 Task: Search one way flight ticket for 4 adults, 2 children, 2 infants in seat and 1 infant on lap in economy from Norfolk: Norfolk International Airport to New Bern: Coastal Carolina Regional Airport (was Craven County Regional) on 8-4-2023. Choice of flights is Delta. Price is upto 90000. Outbound departure time preference is 23:15.
Action: Mouse moved to (246, 343)
Screenshot: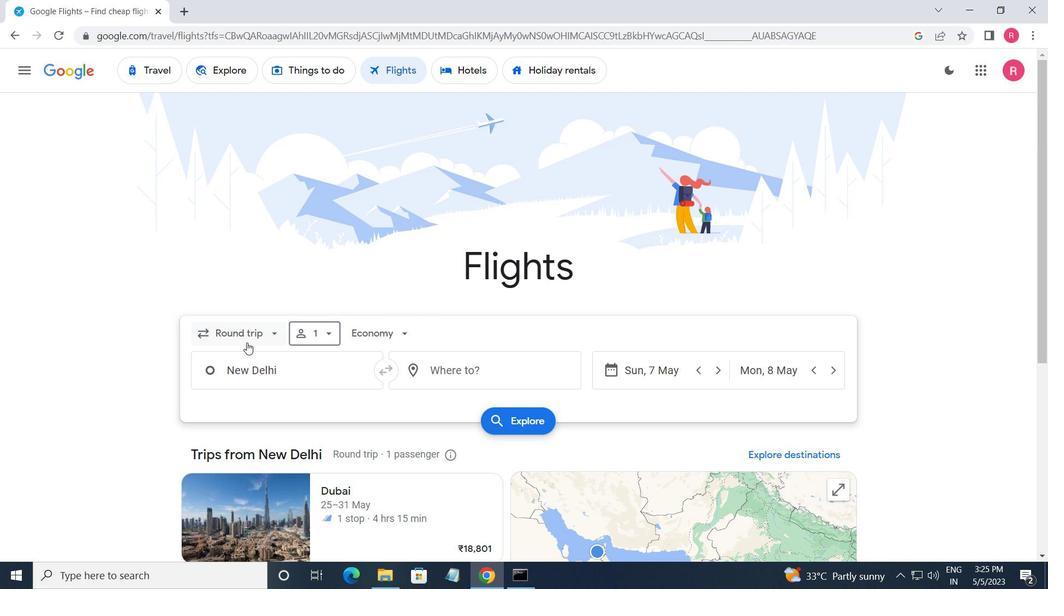 
Action: Mouse pressed left at (246, 343)
Screenshot: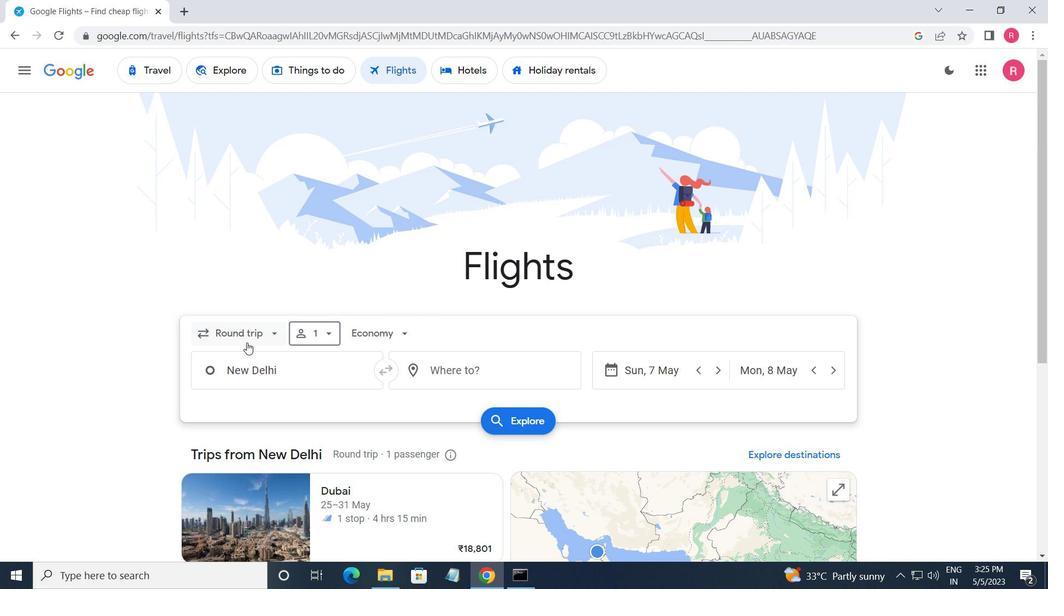 
Action: Mouse moved to (269, 396)
Screenshot: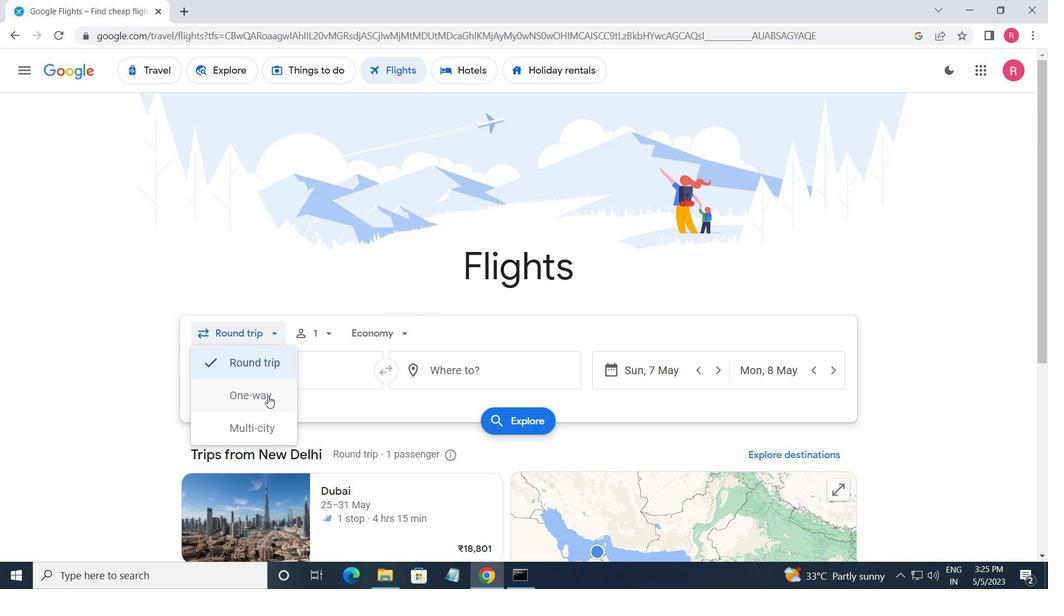 
Action: Mouse pressed left at (269, 396)
Screenshot: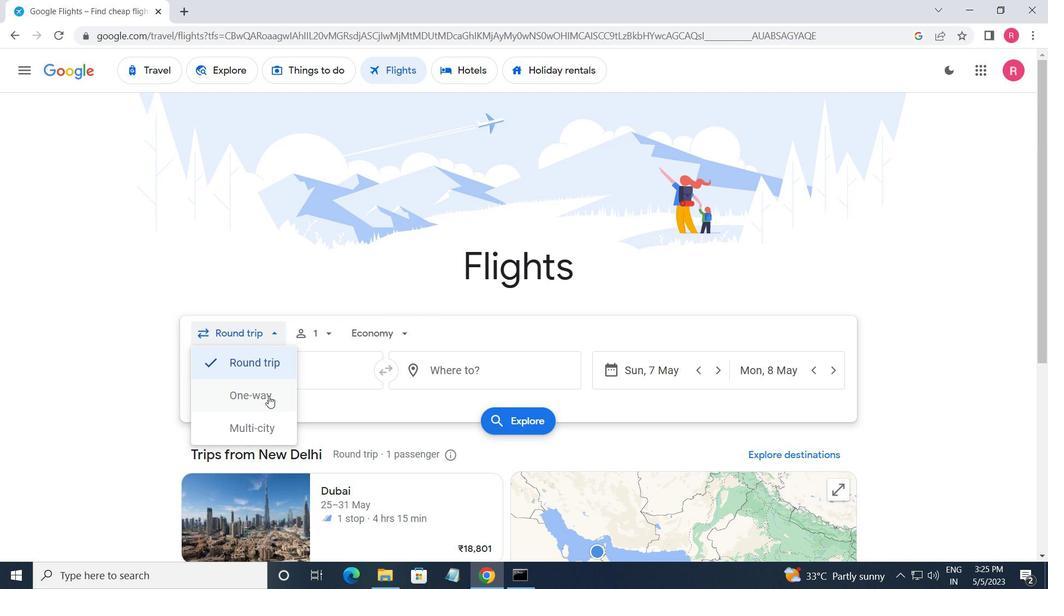 
Action: Mouse moved to (329, 341)
Screenshot: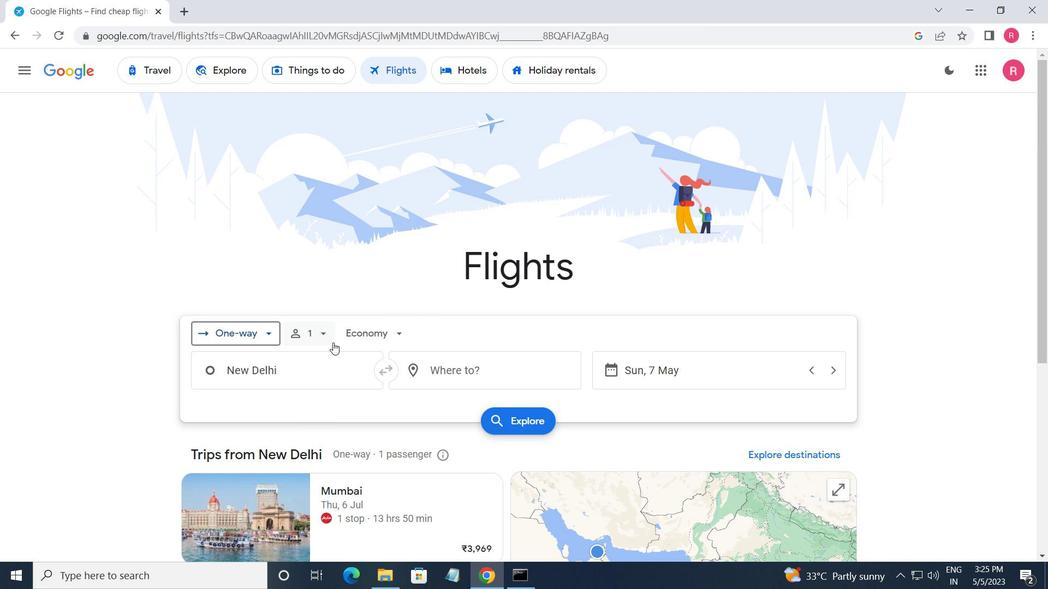 
Action: Mouse pressed left at (329, 341)
Screenshot: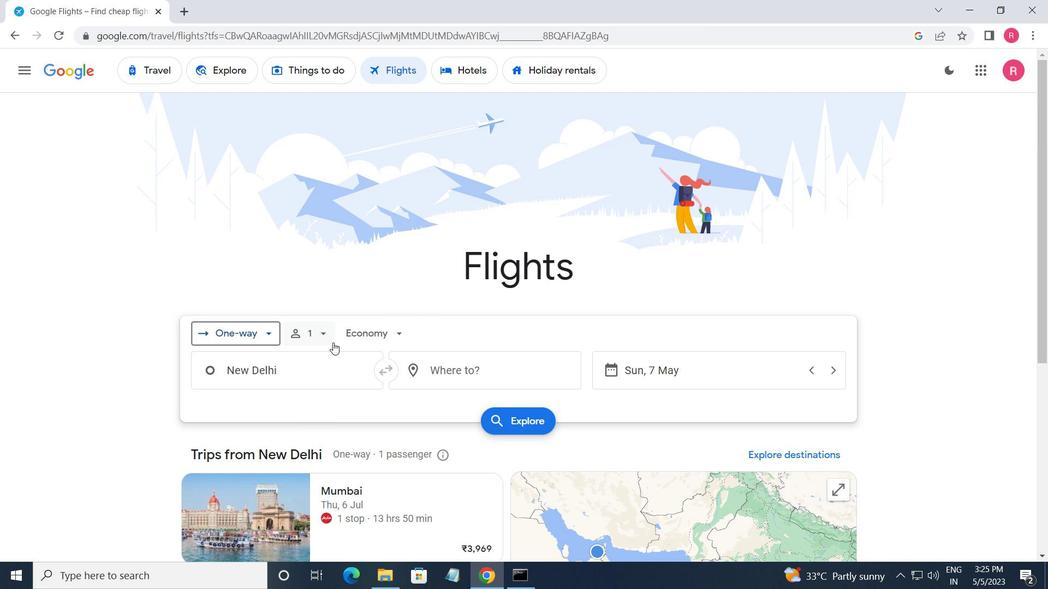 
Action: Mouse moved to (422, 368)
Screenshot: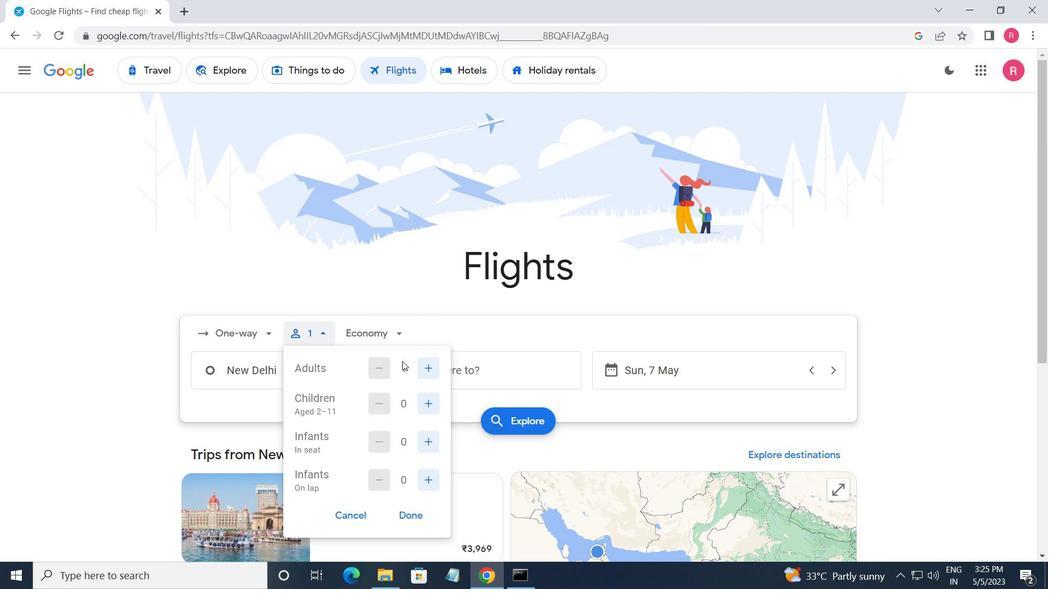 
Action: Mouse pressed left at (422, 368)
Screenshot: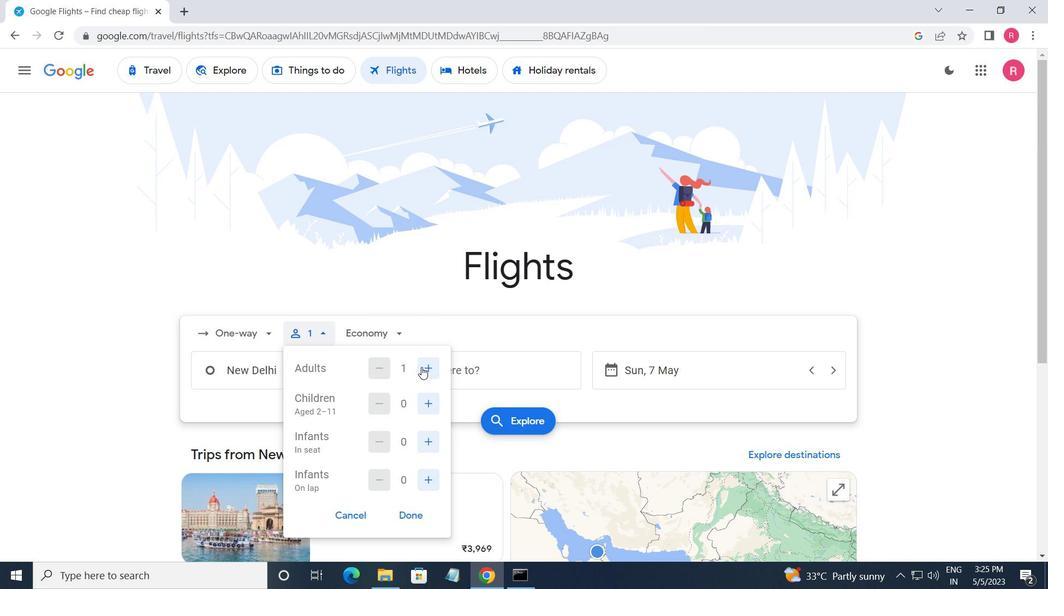 
Action: Mouse moved to (422, 368)
Screenshot: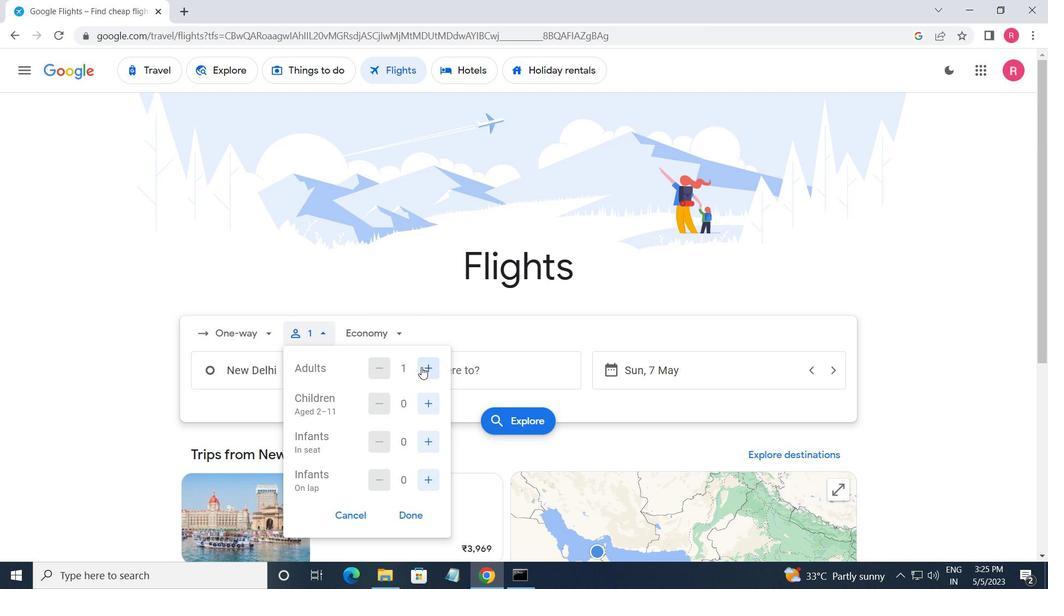 
Action: Mouse pressed left at (422, 368)
Screenshot: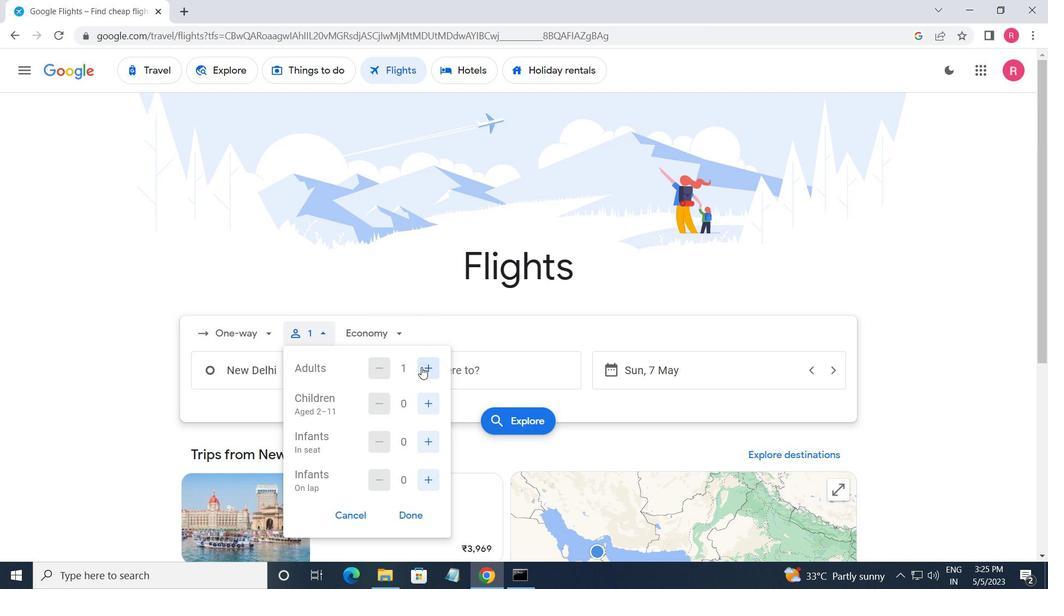 
Action: Mouse pressed left at (422, 368)
Screenshot: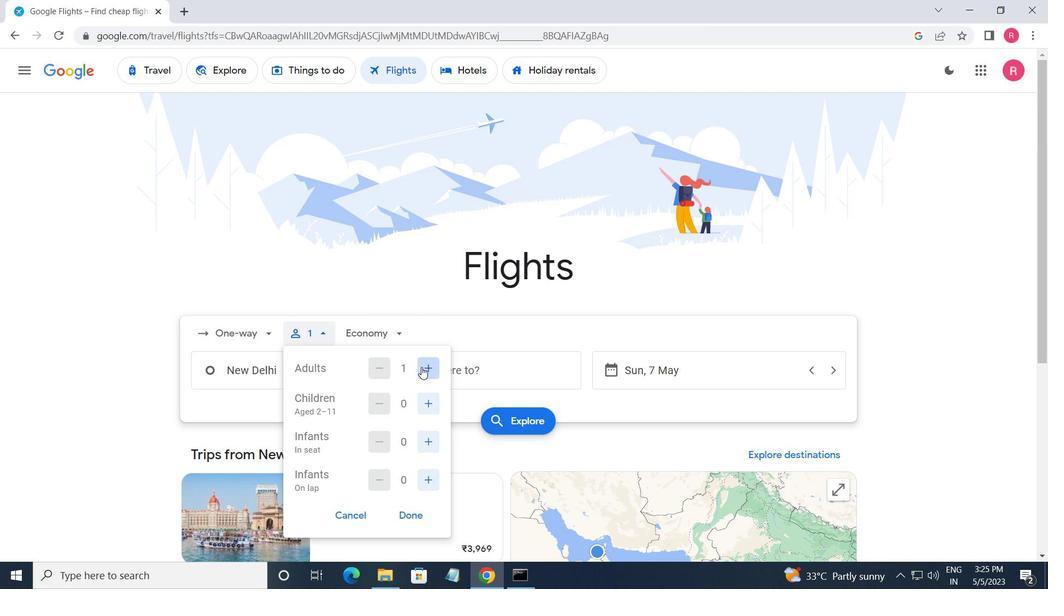 
Action: Mouse moved to (428, 412)
Screenshot: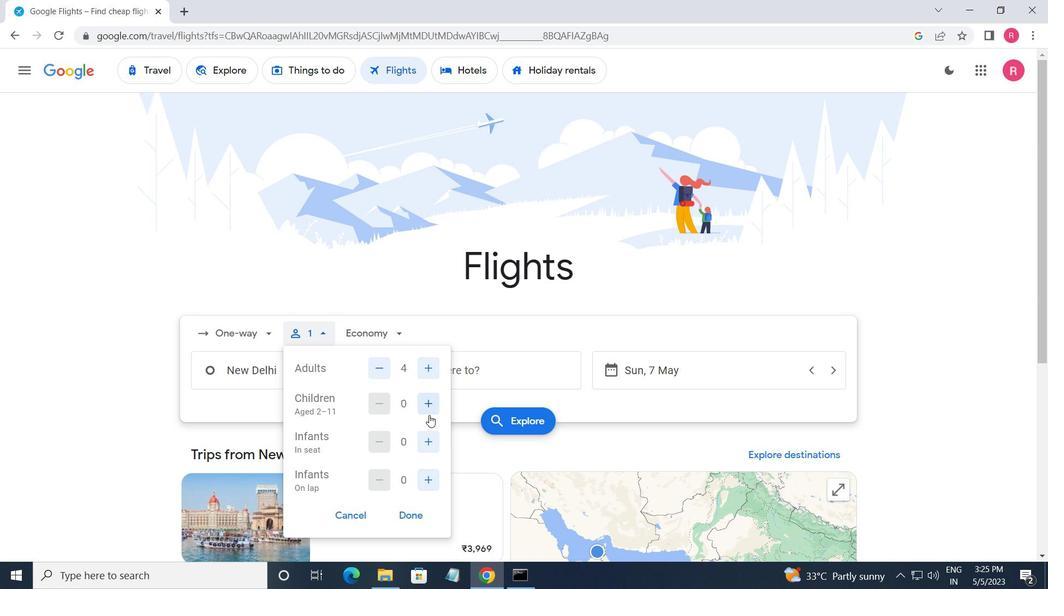 
Action: Mouse pressed left at (428, 412)
Screenshot: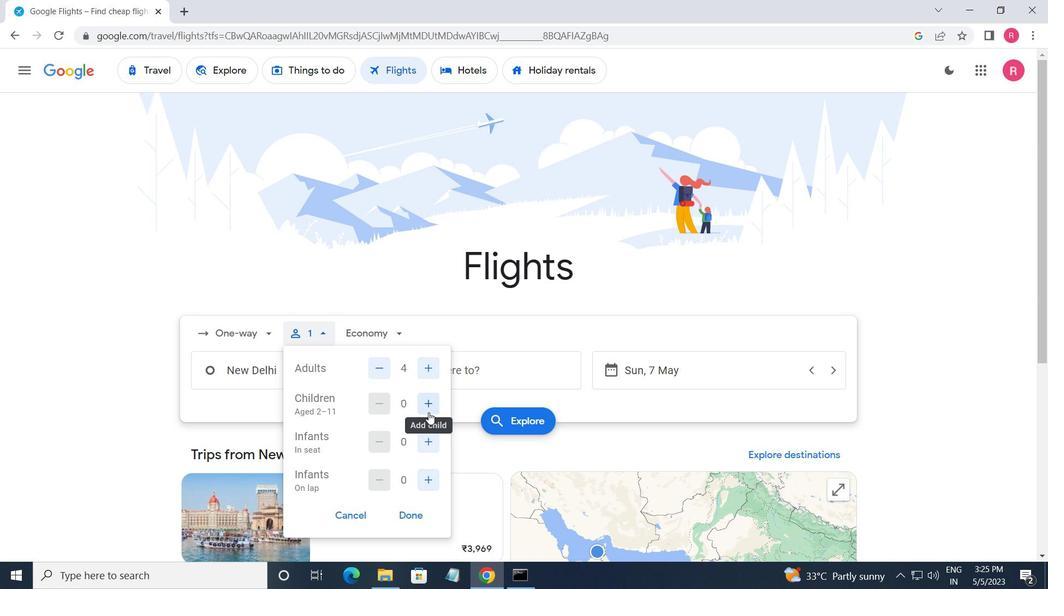 
Action: Mouse pressed left at (428, 412)
Screenshot: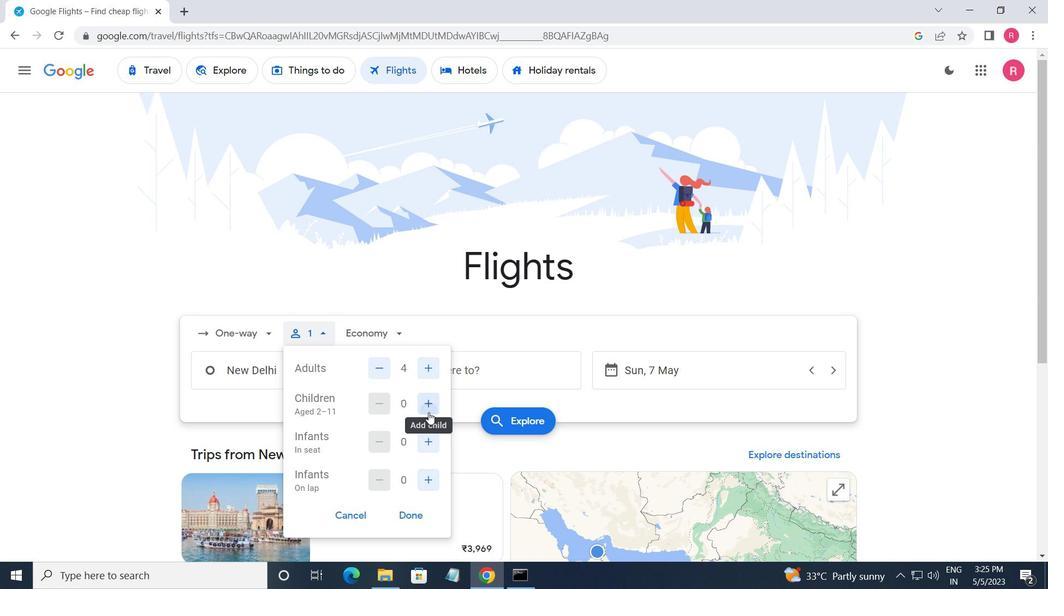 
Action: Mouse moved to (427, 436)
Screenshot: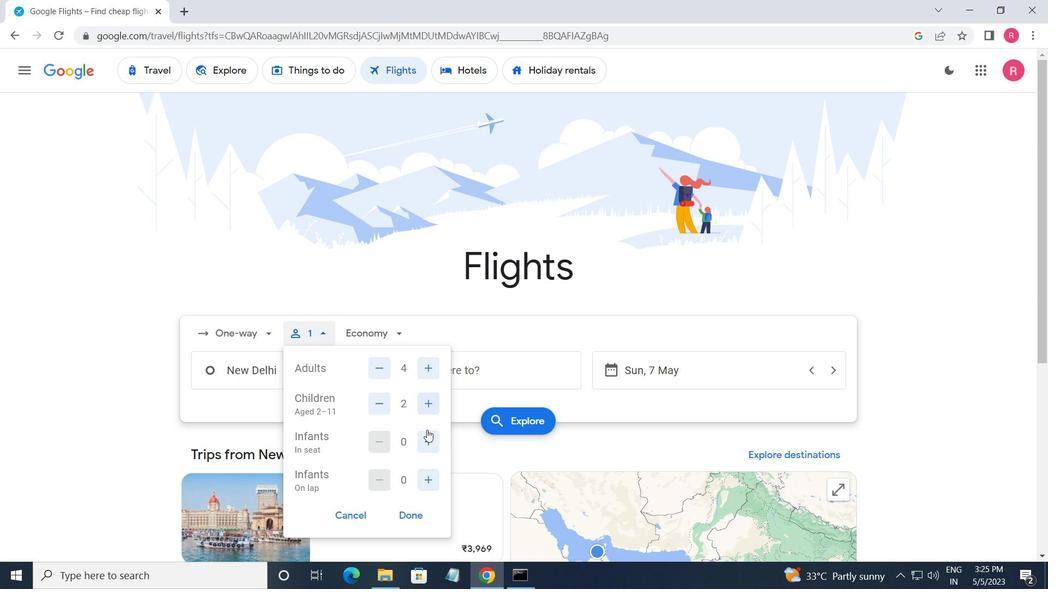 
Action: Mouse pressed left at (427, 436)
Screenshot: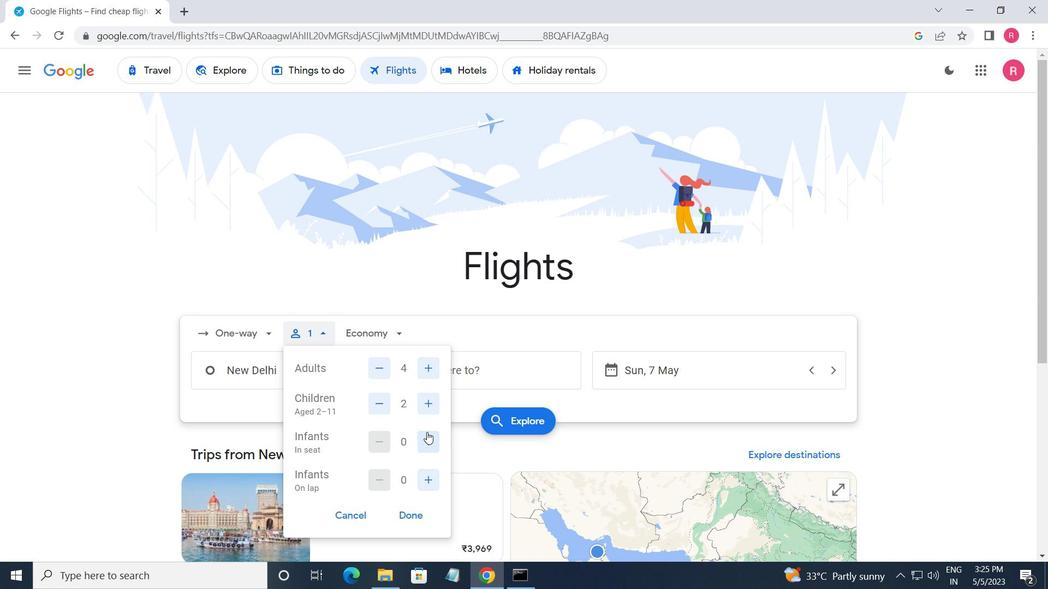 
Action: Mouse pressed left at (427, 436)
Screenshot: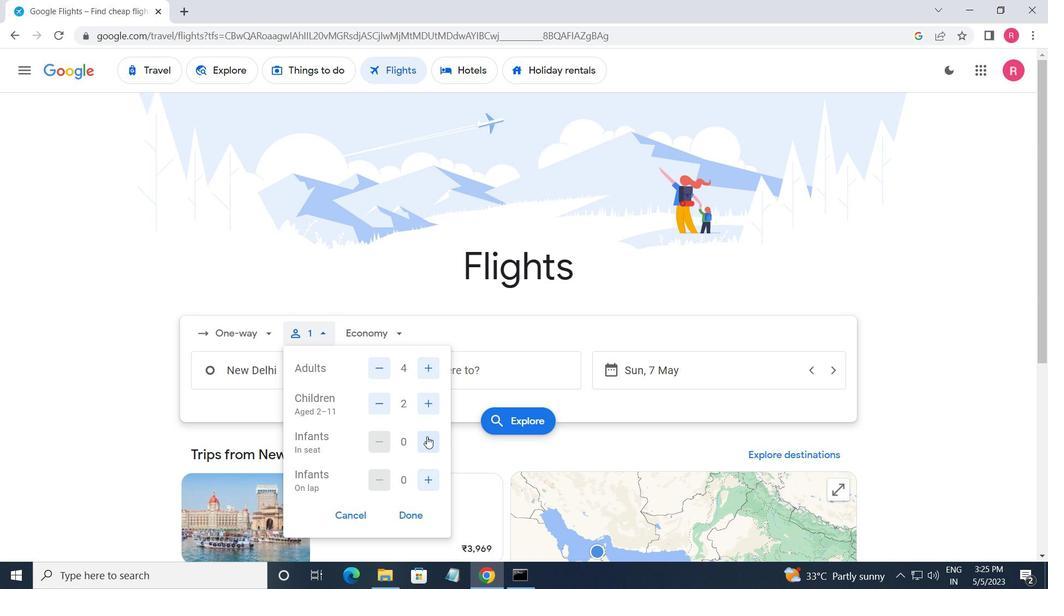 
Action: Mouse moved to (422, 480)
Screenshot: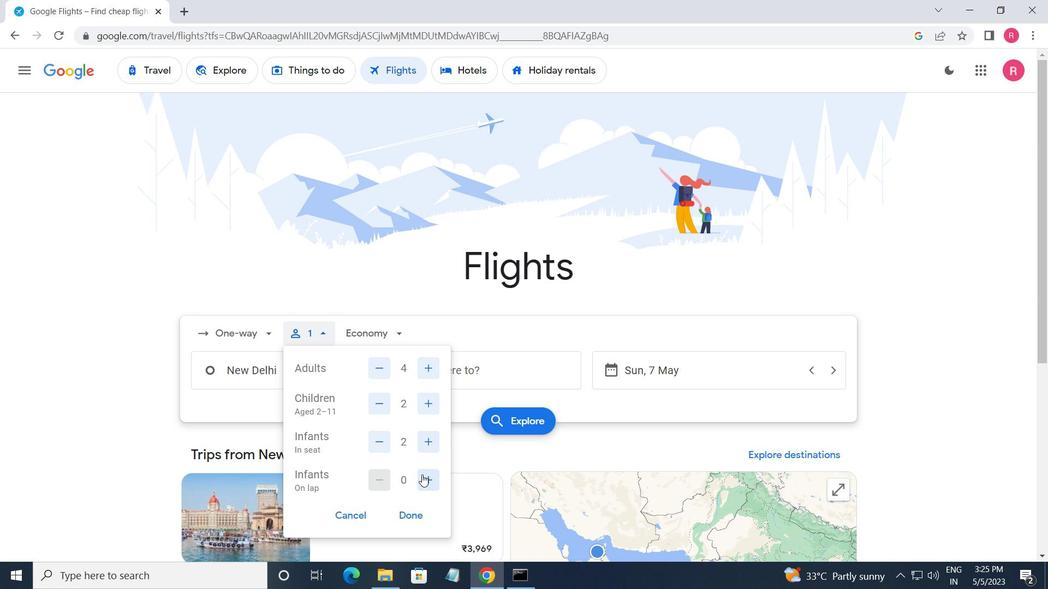
Action: Mouse pressed left at (422, 480)
Screenshot: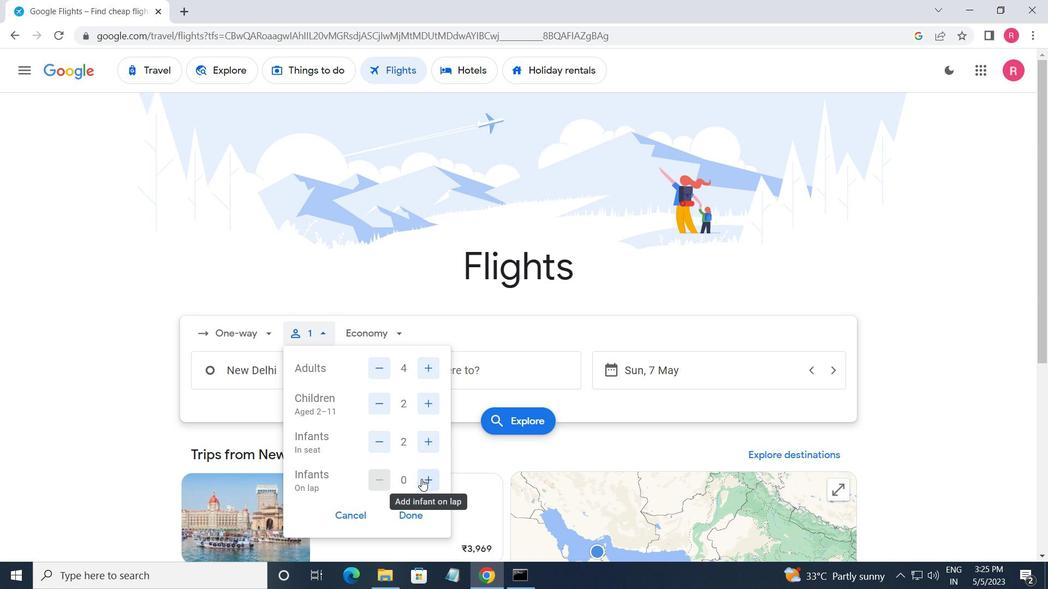 
Action: Mouse moved to (418, 516)
Screenshot: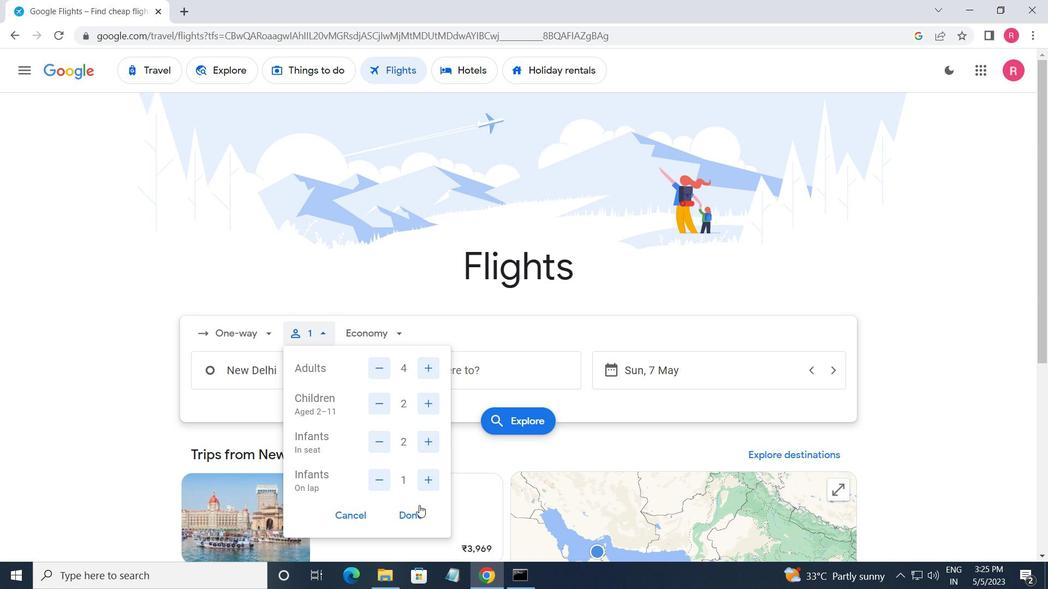 
Action: Mouse pressed left at (418, 516)
Screenshot: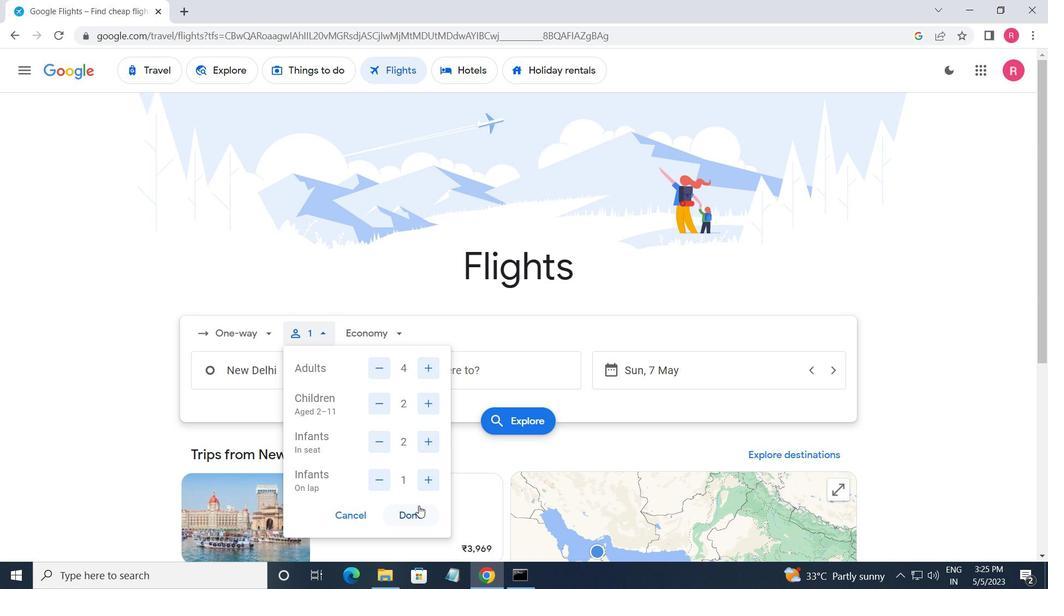 
Action: Mouse moved to (384, 336)
Screenshot: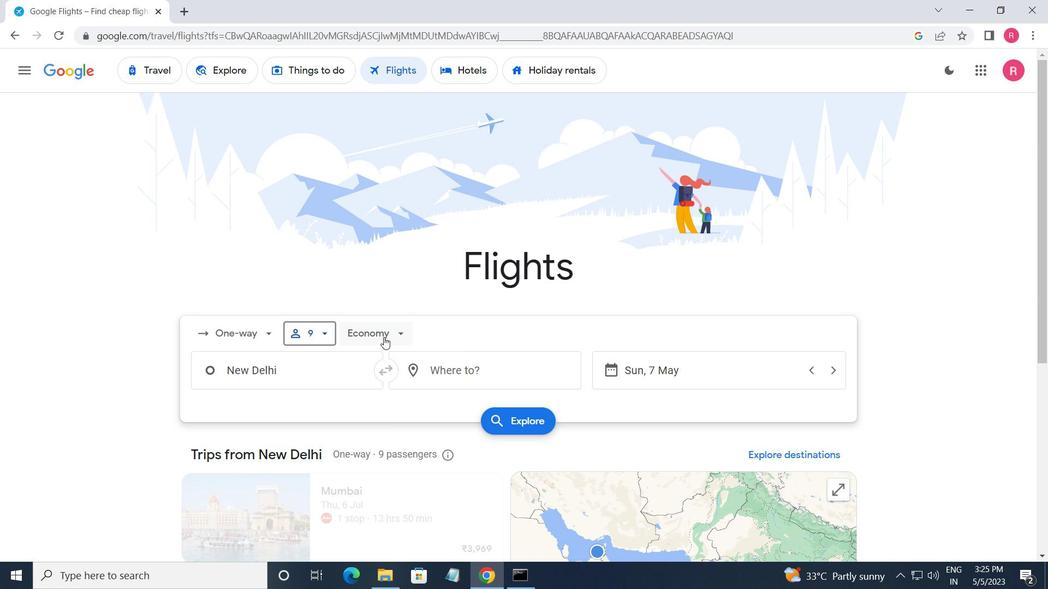 
Action: Mouse pressed left at (384, 336)
Screenshot: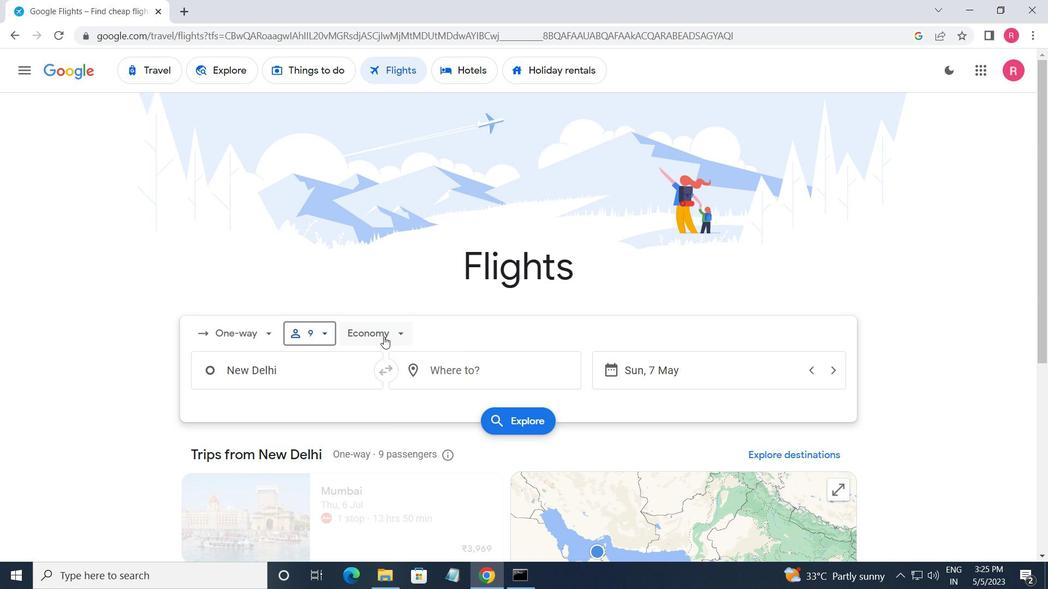
Action: Mouse moved to (394, 363)
Screenshot: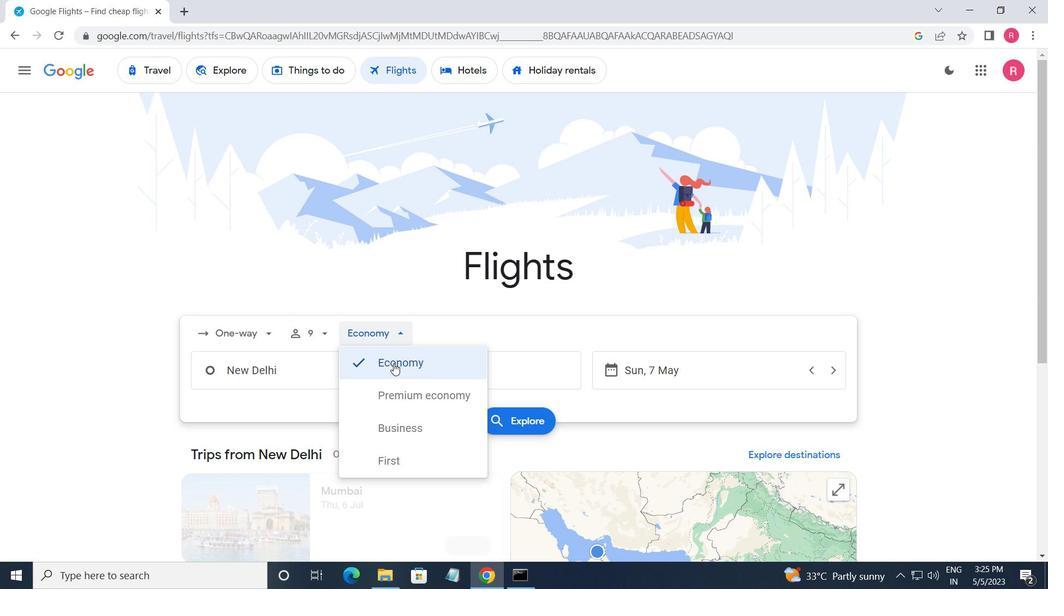 
Action: Mouse pressed left at (394, 363)
Screenshot: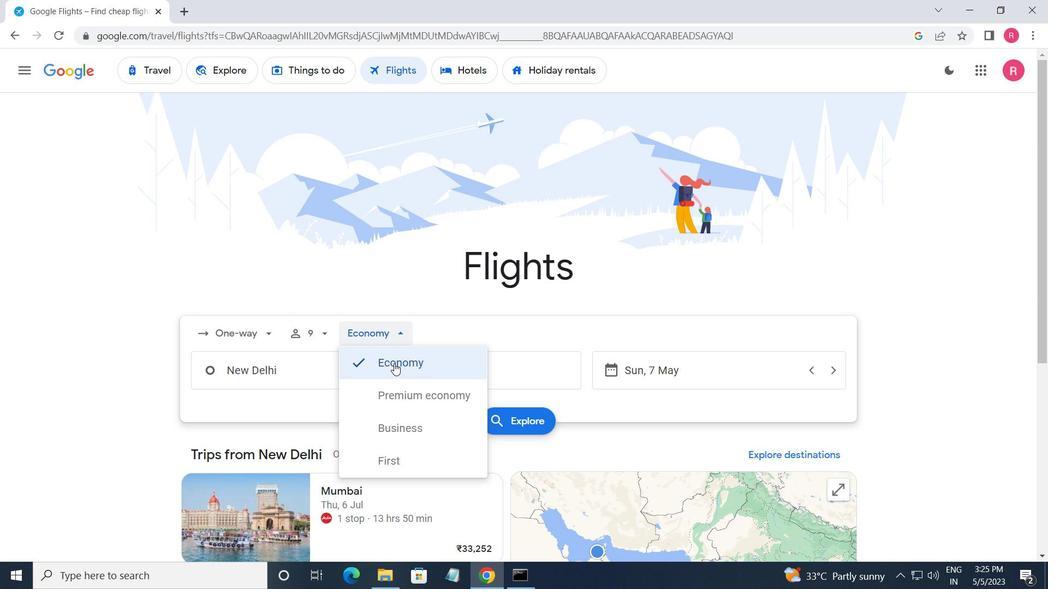 
Action: Mouse moved to (354, 382)
Screenshot: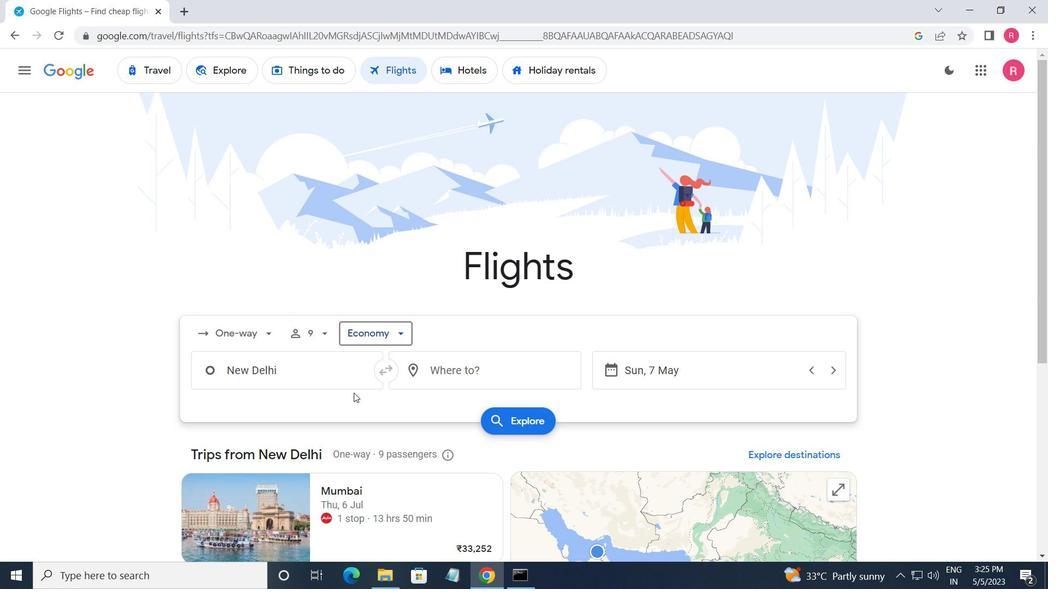 
Action: Mouse pressed left at (354, 382)
Screenshot: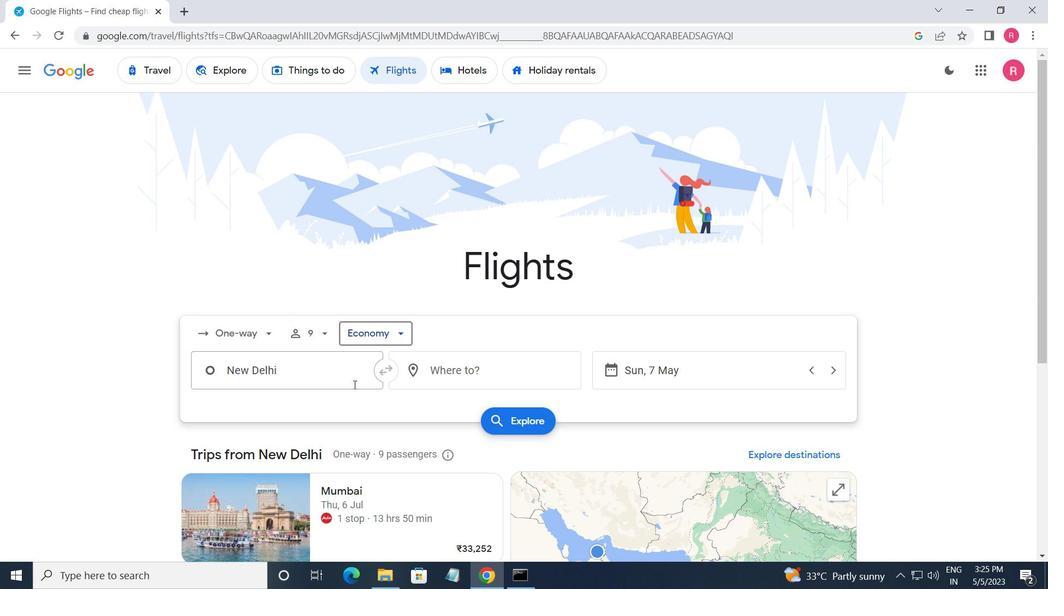 
Action: Mouse moved to (360, 373)
Screenshot: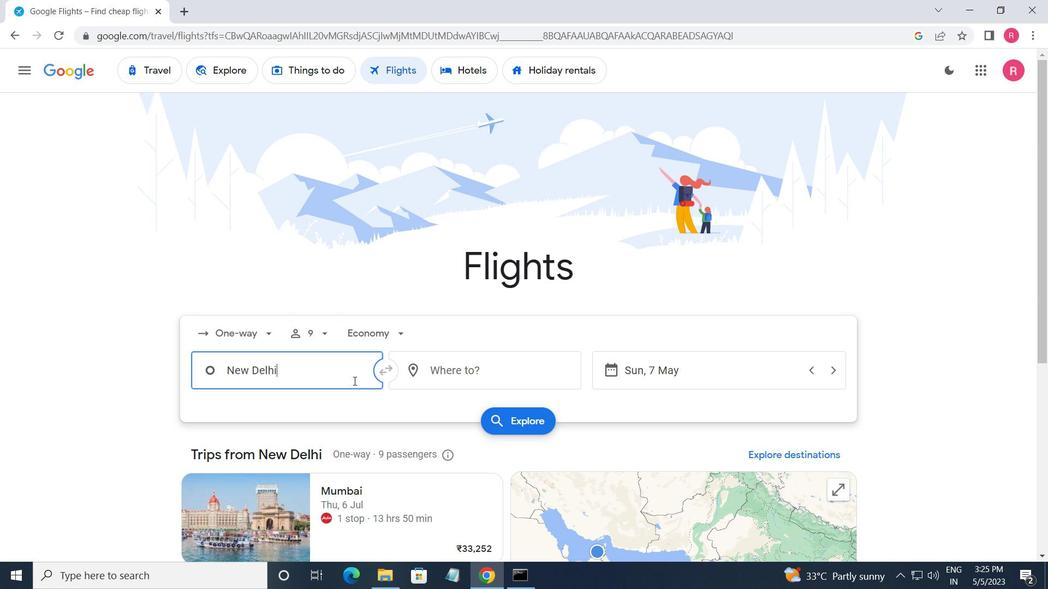 
Action: Key pressed <Key.shift><Key.shift><Key.shift><Key.shift>N
Screenshot: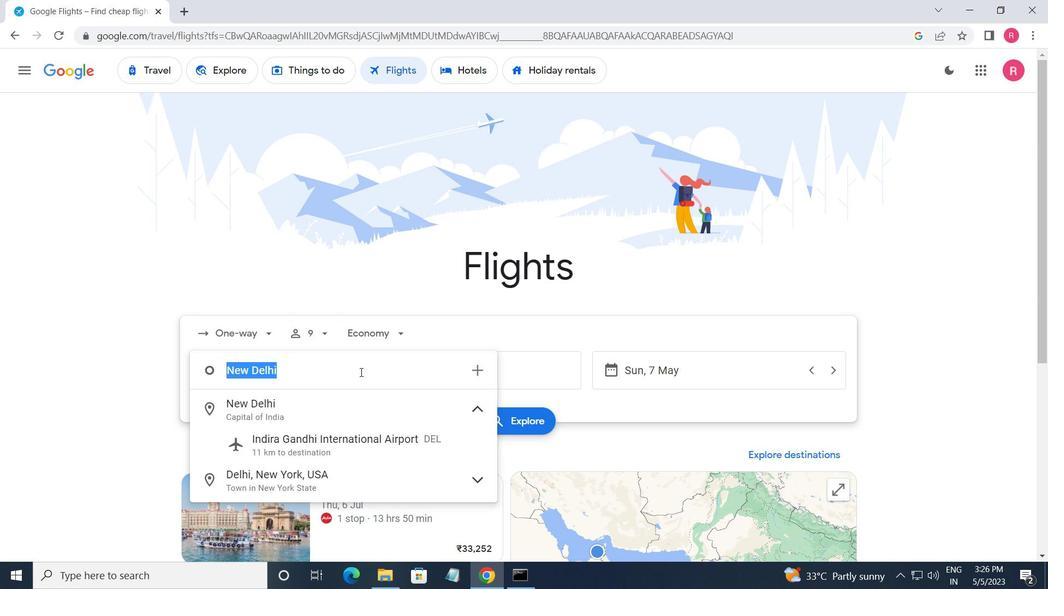 
Action: Mouse moved to (360, 371)
Screenshot: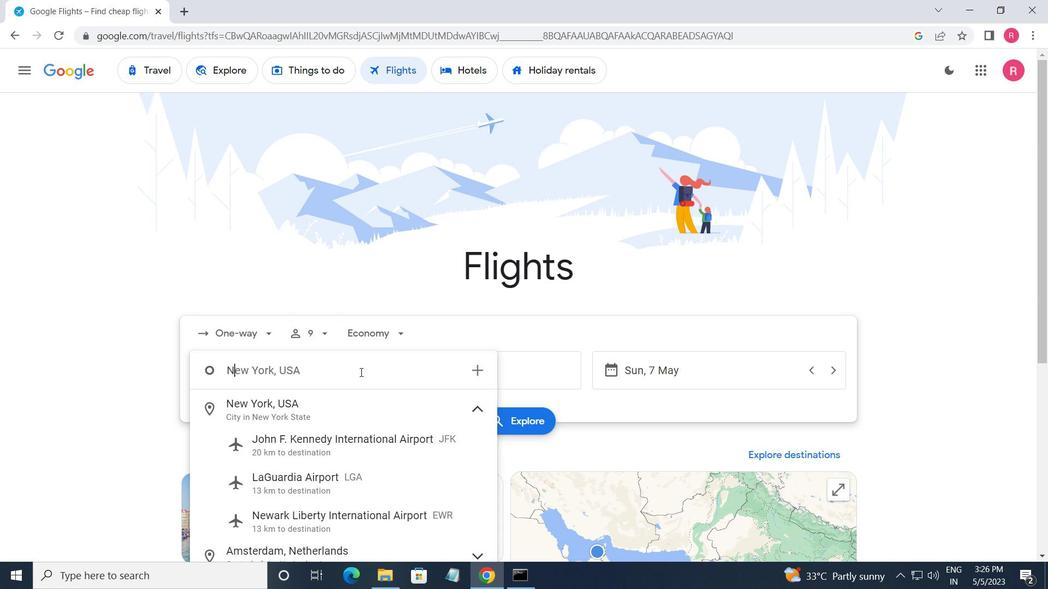 
Action: Key pressed ORFOLK
Screenshot: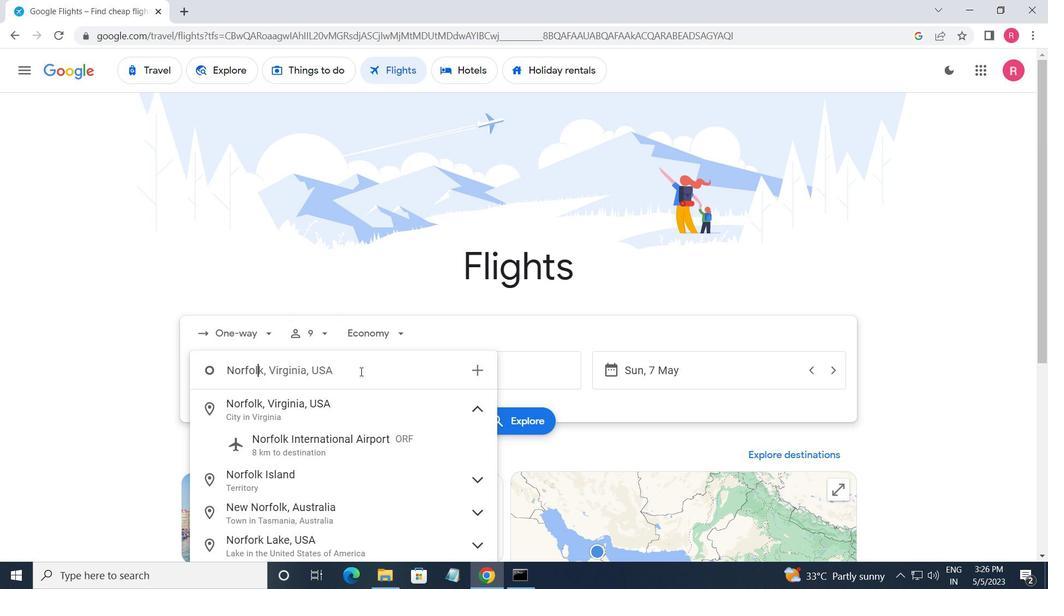 
Action: Mouse moved to (348, 446)
Screenshot: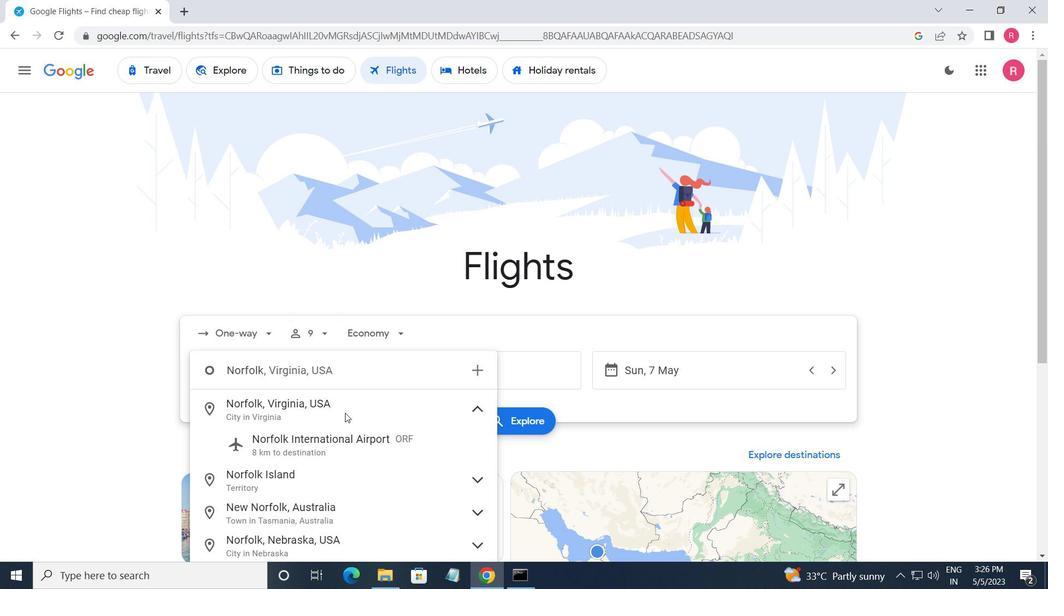 
Action: Mouse pressed left at (348, 446)
Screenshot: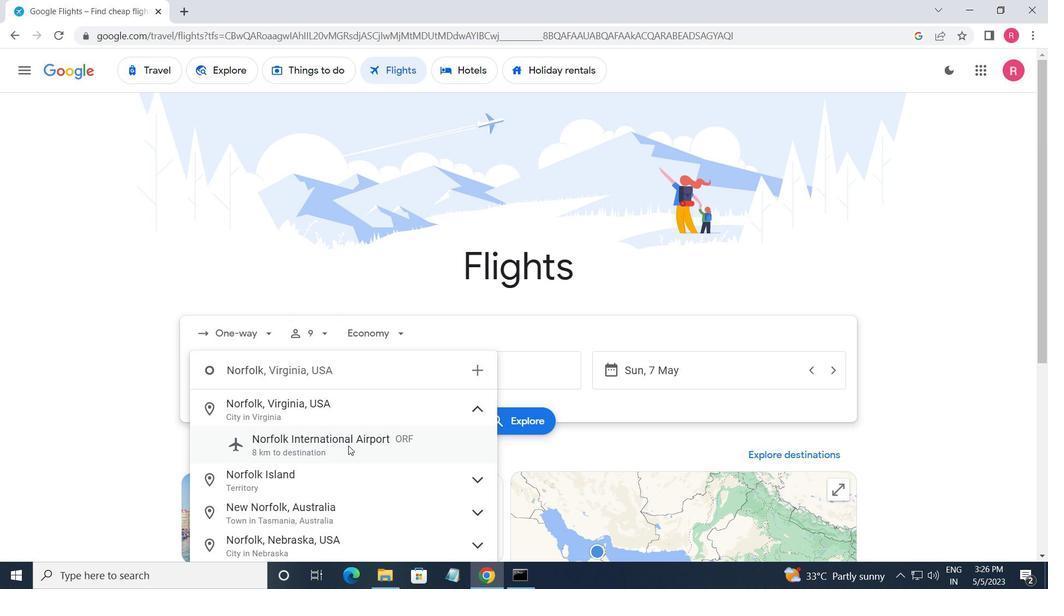 
Action: Mouse moved to (486, 369)
Screenshot: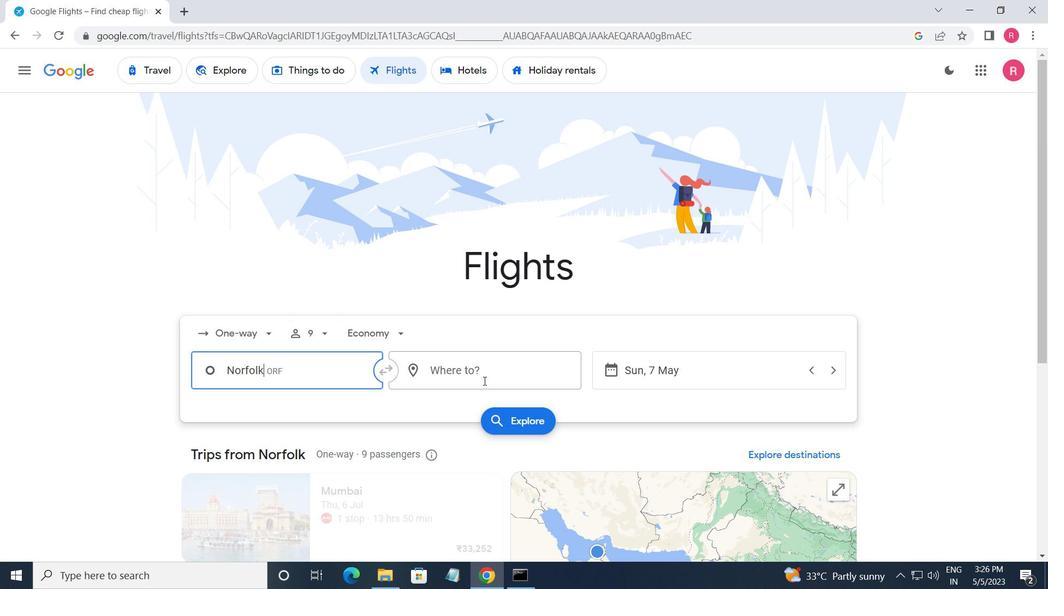 
Action: Mouse pressed left at (486, 369)
Screenshot: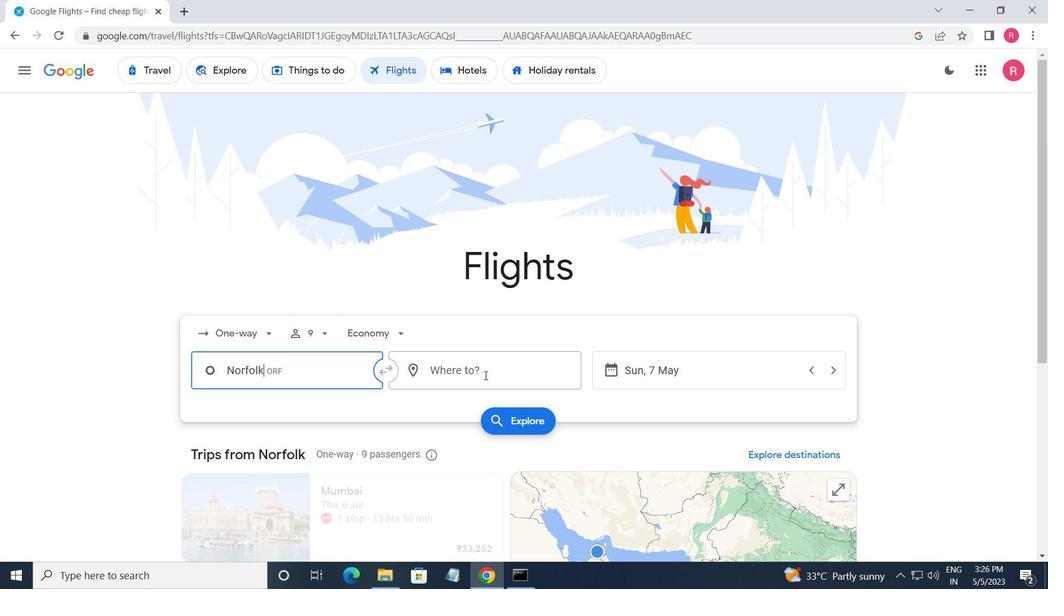 
Action: Key pressed <Key.shift>NEW<Key.space><Key.shift_r>BERN
Screenshot: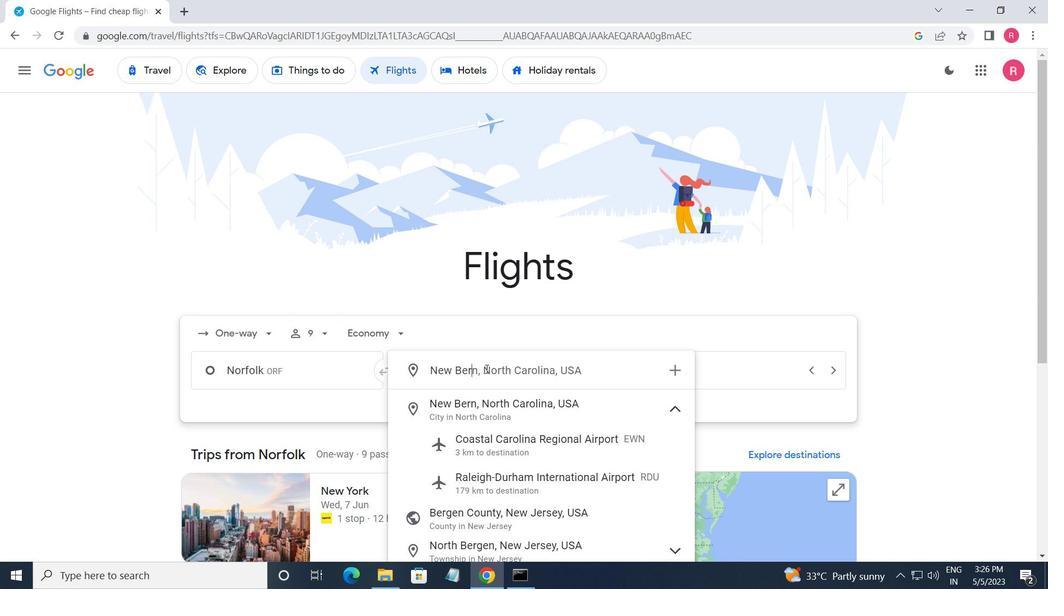 
Action: Mouse moved to (517, 441)
Screenshot: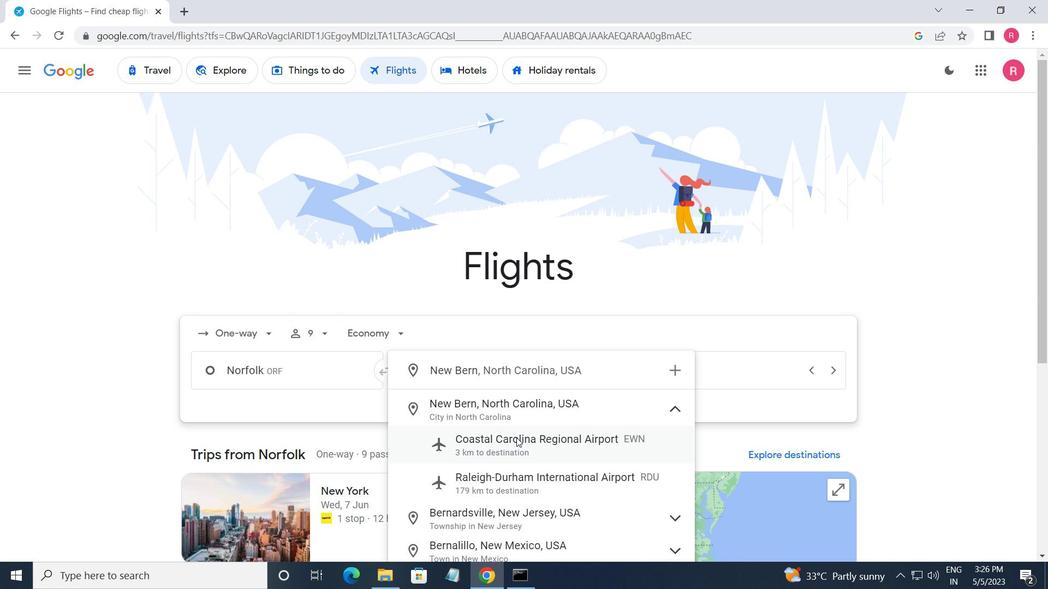 
Action: Mouse pressed left at (517, 441)
Screenshot: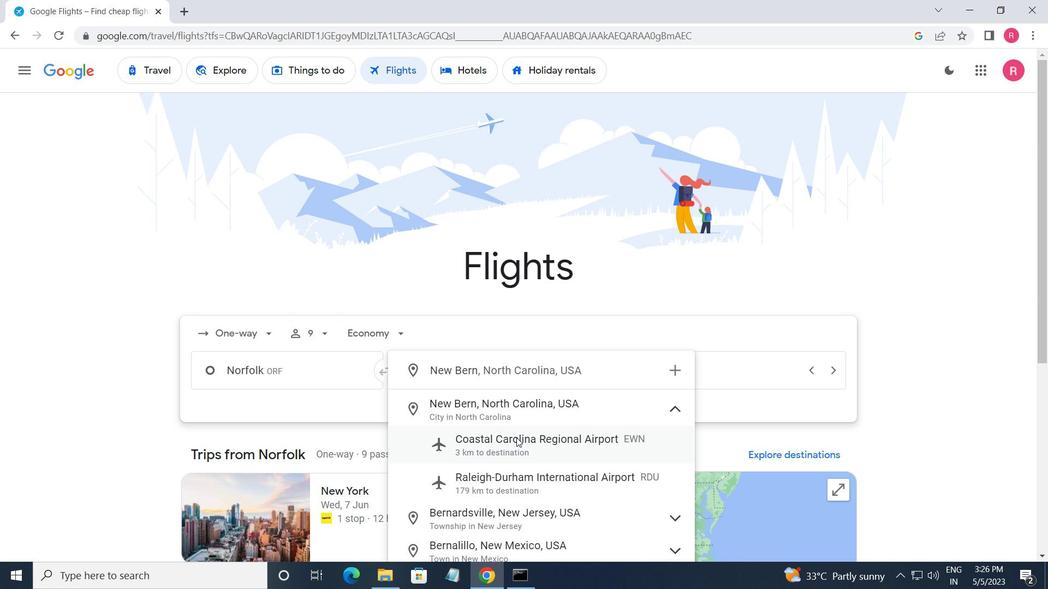 
Action: Mouse moved to (740, 382)
Screenshot: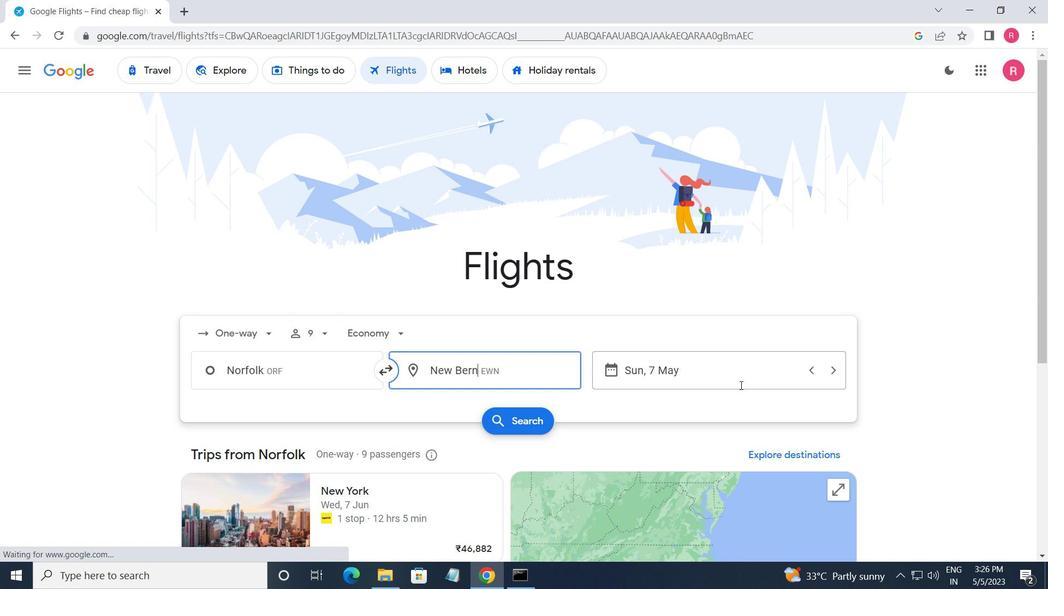 
Action: Mouse pressed left at (740, 382)
Screenshot: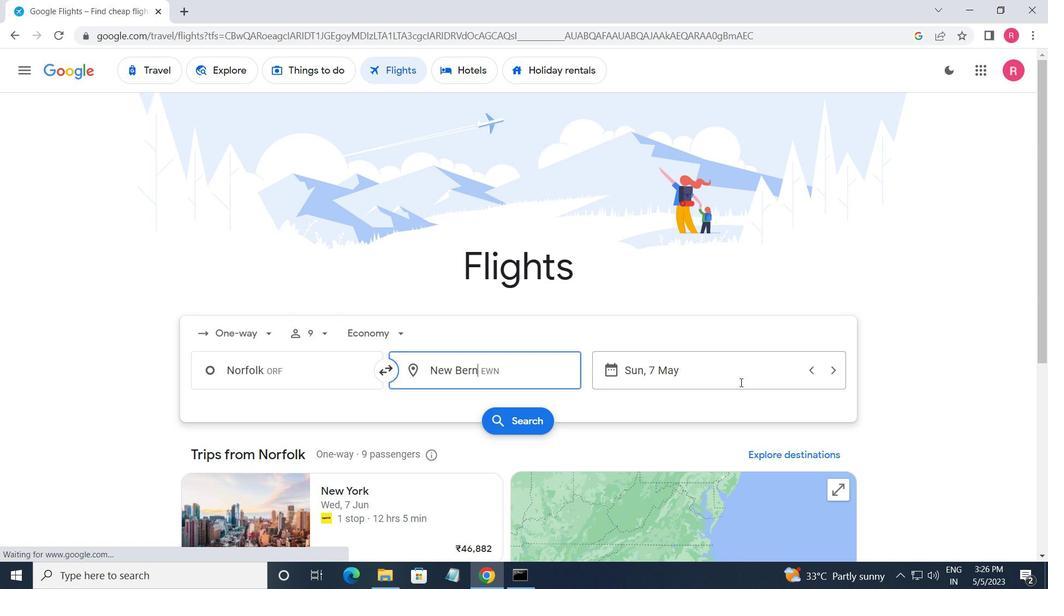 
Action: Mouse moved to (868, 374)
Screenshot: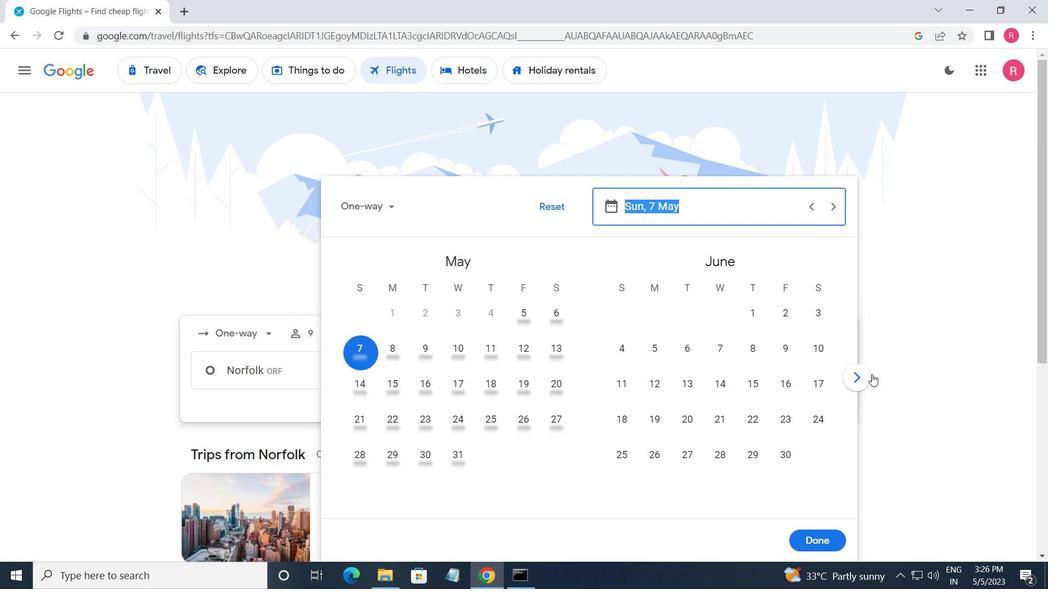
Action: Mouse pressed left at (868, 374)
Screenshot: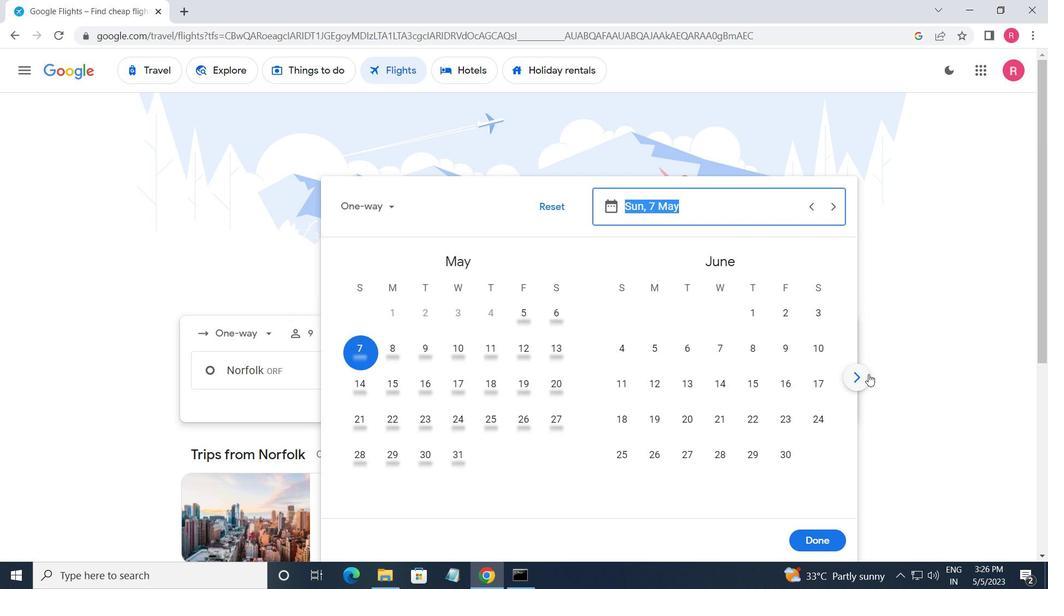 
Action: Mouse moved to (866, 374)
Screenshot: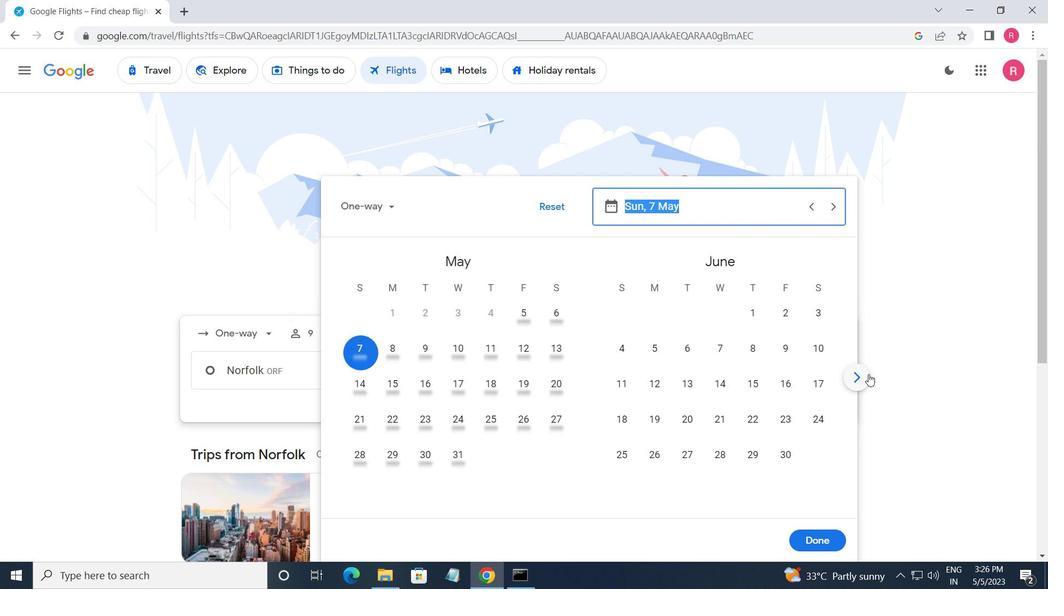 
Action: Mouse pressed left at (866, 374)
Screenshot: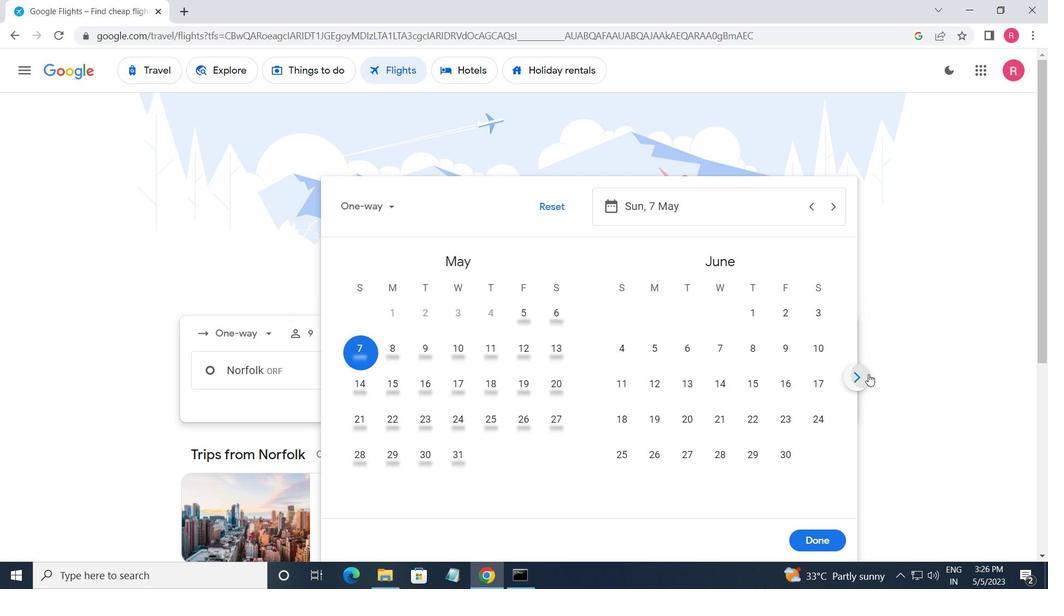
Action: Mouse moved to (784, 315)
Screenshot: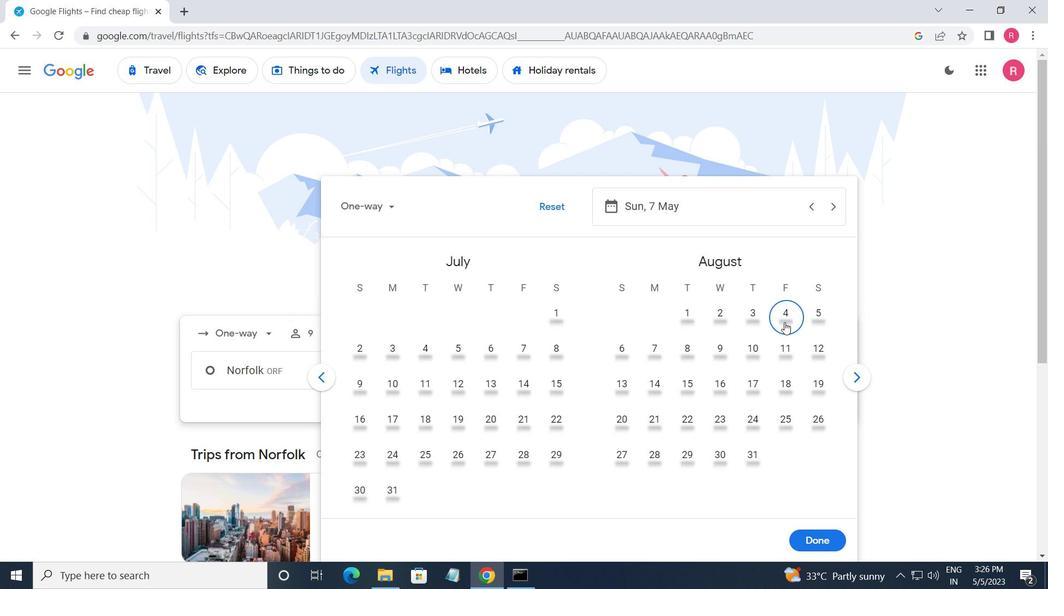 
Action: Mouse pressed left at (784, 315)
Screenshot: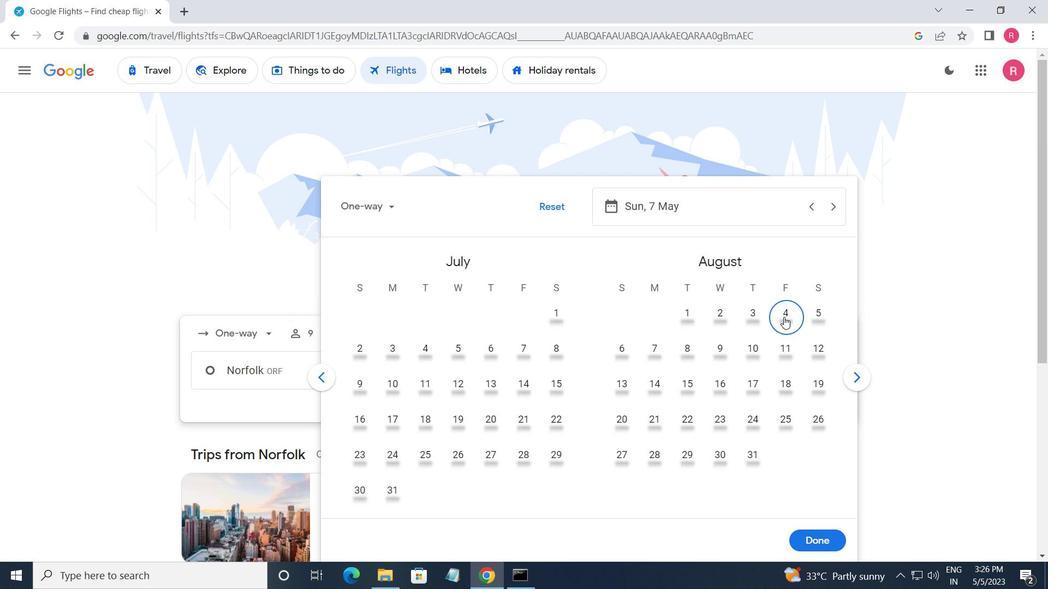 
Action: Mouse moved to (809, 540)
Screenshot: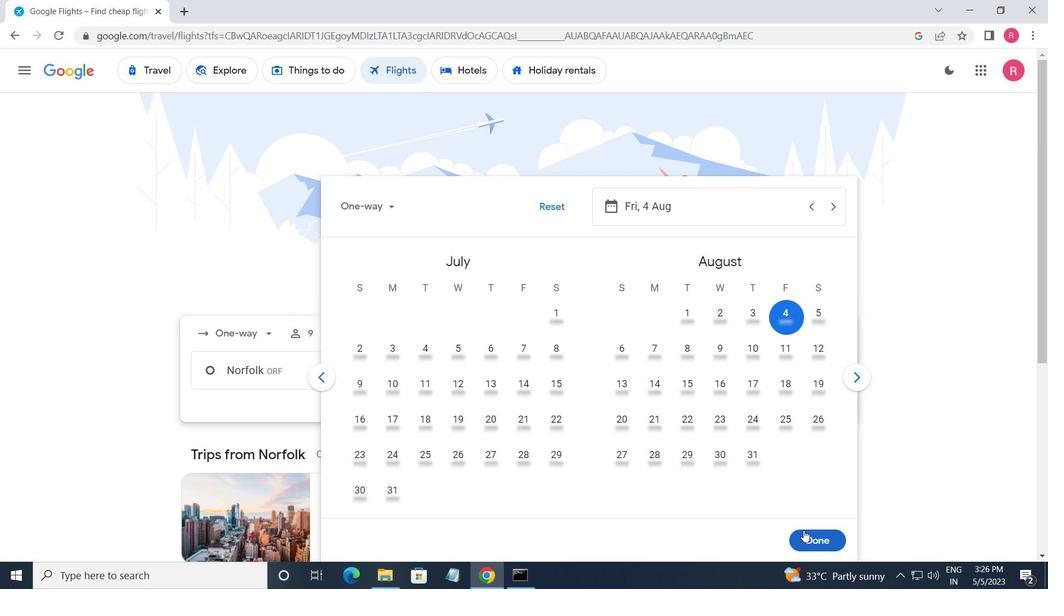
Action: Mouse pressed left at (809, 540)
Screenshot: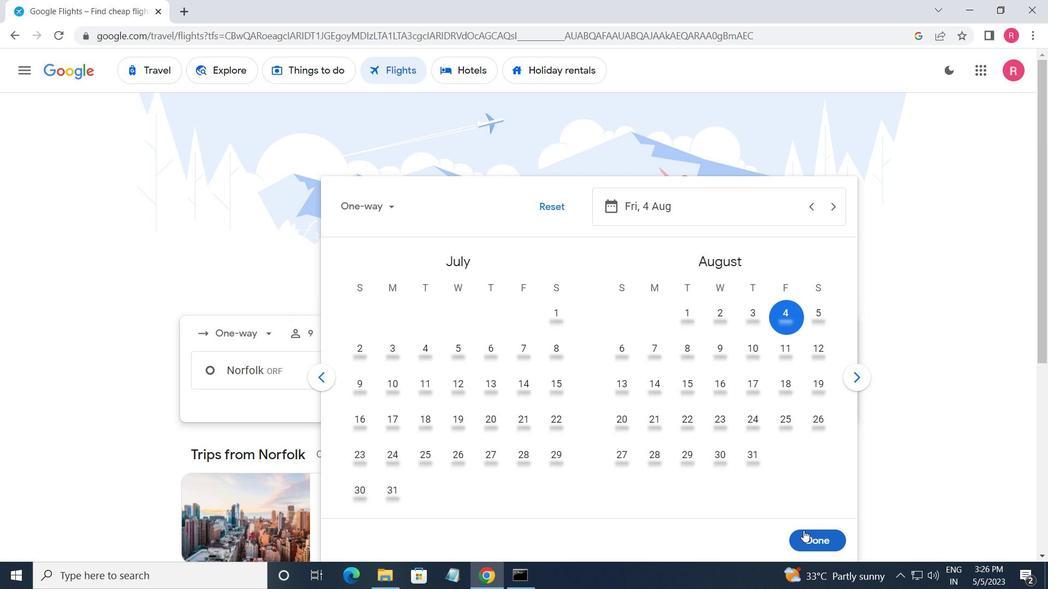 
Action: Mouse moved to (505, 424)
Screenshot: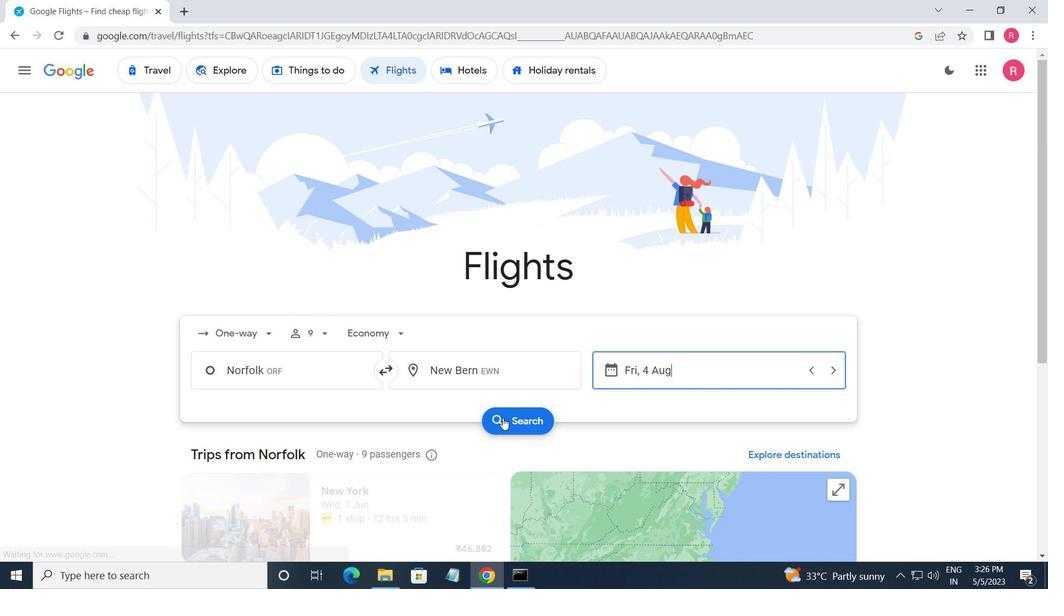 
Action: Mouse pressed left at (505, 424)
Screenshot: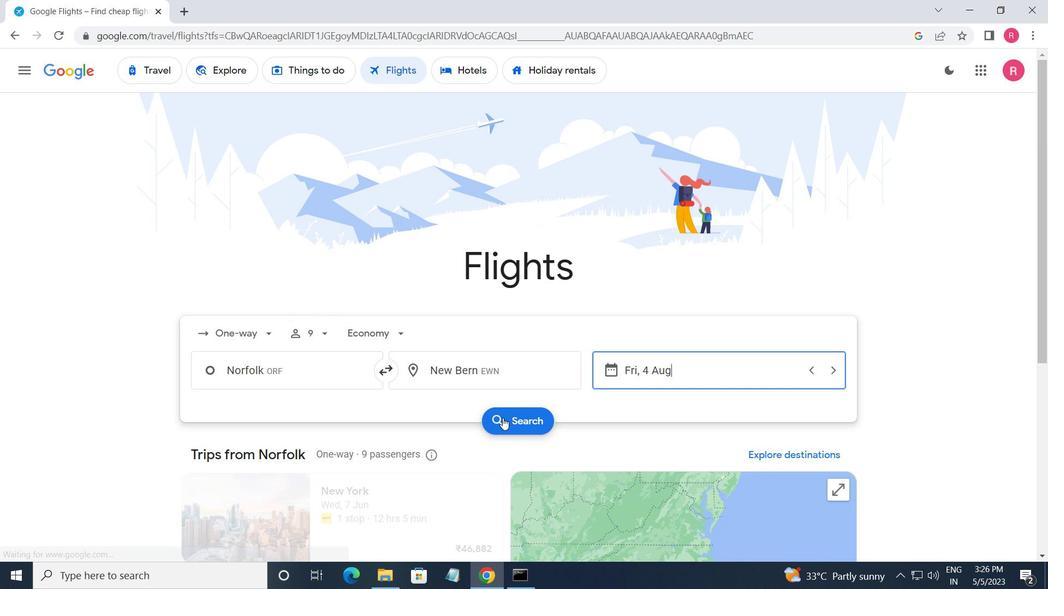 
Action: Mouse moved to (199, 199)
Screenshot: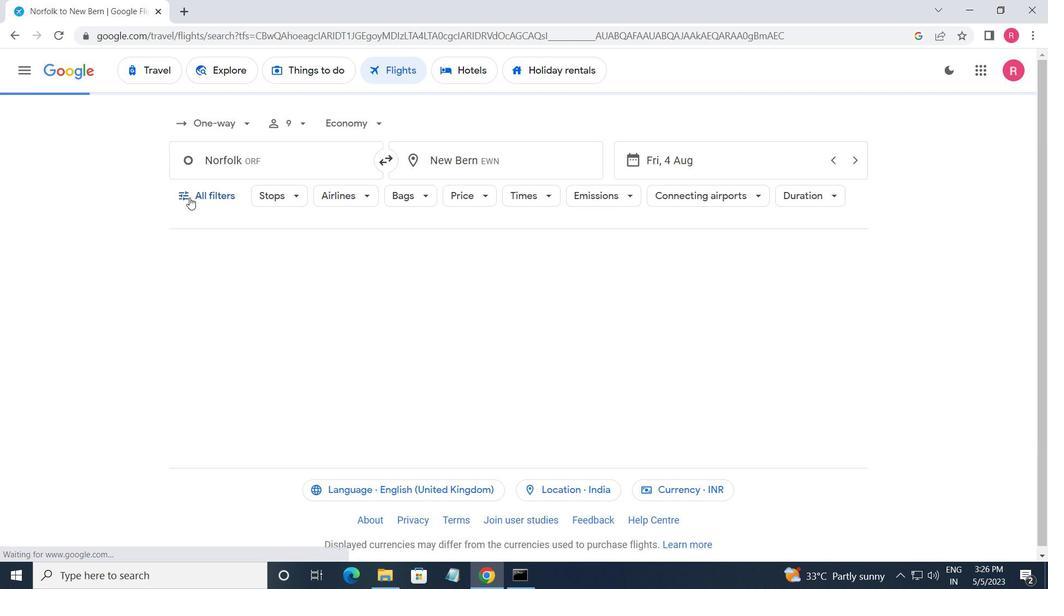 
Action: Mouse pressed left at (199, 199)
Screenshot: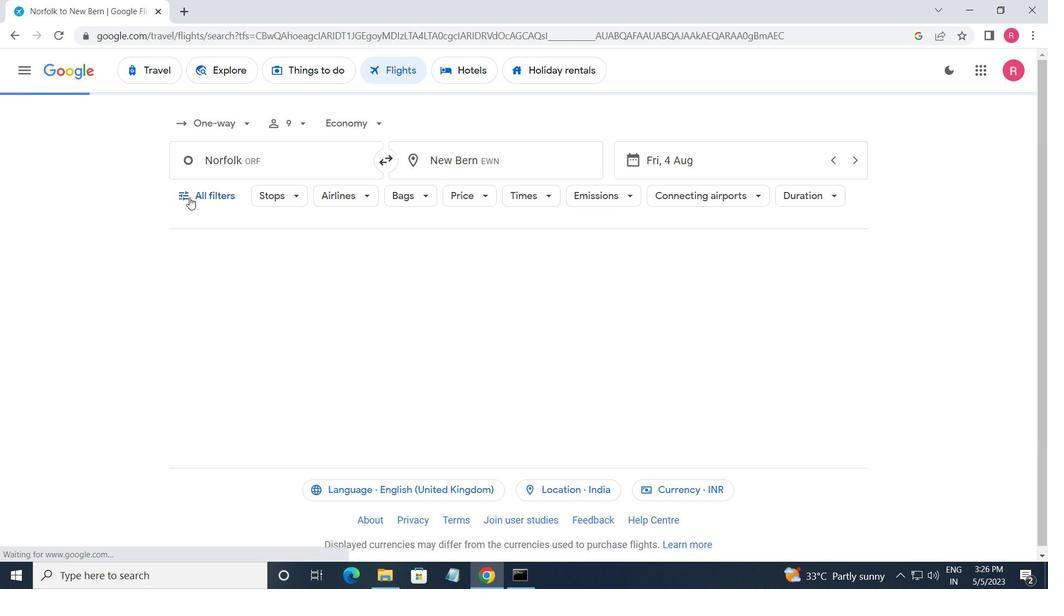 
Action: Mouse moved to (276, 320)
Screenshot: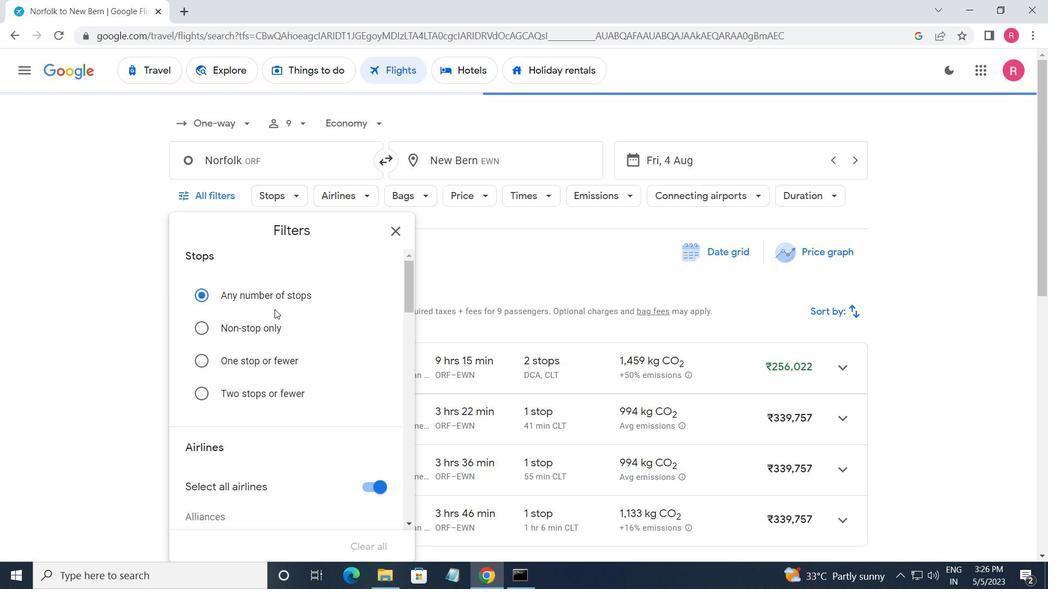 
Action: Mouse scrolled (276, 320) with delta (0, 0)
Screenshot: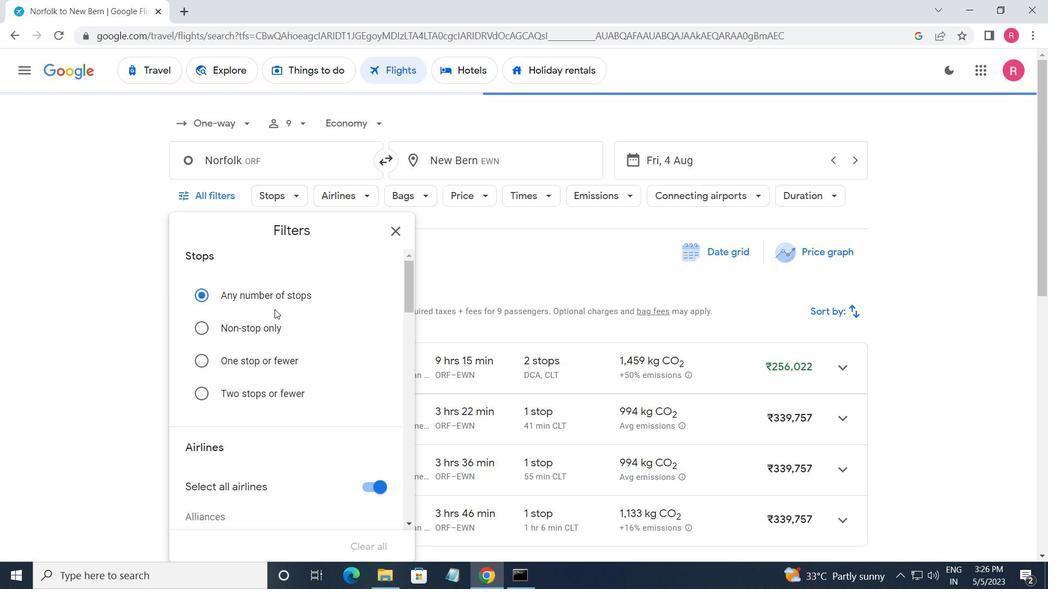 
Action: Mouse moved to (278, 321)
Screenshot: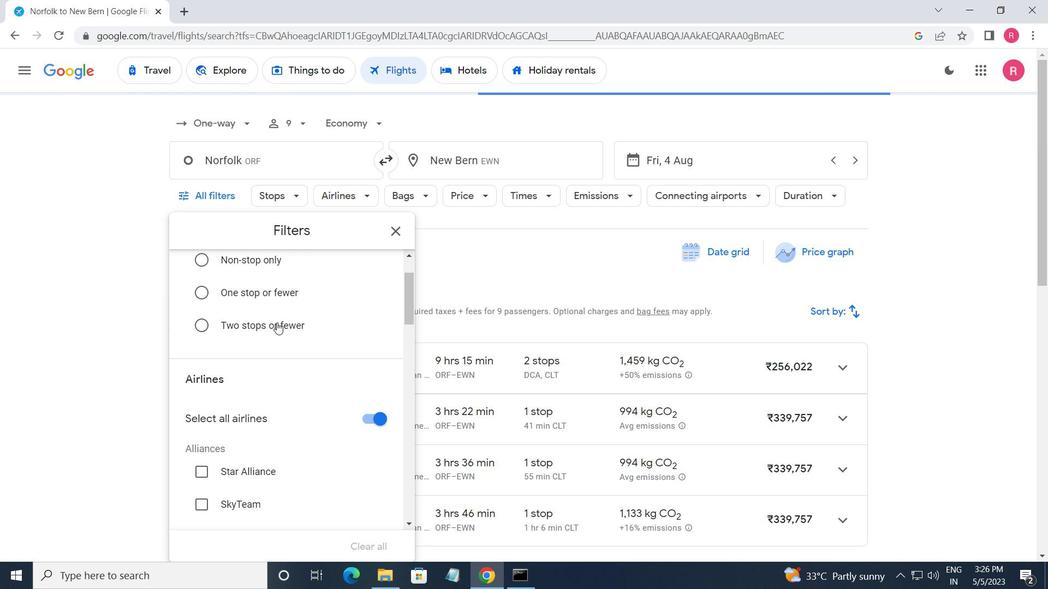 
Action: Mouse scrolled (278, 321) with delta (0, 0)
Screenshot: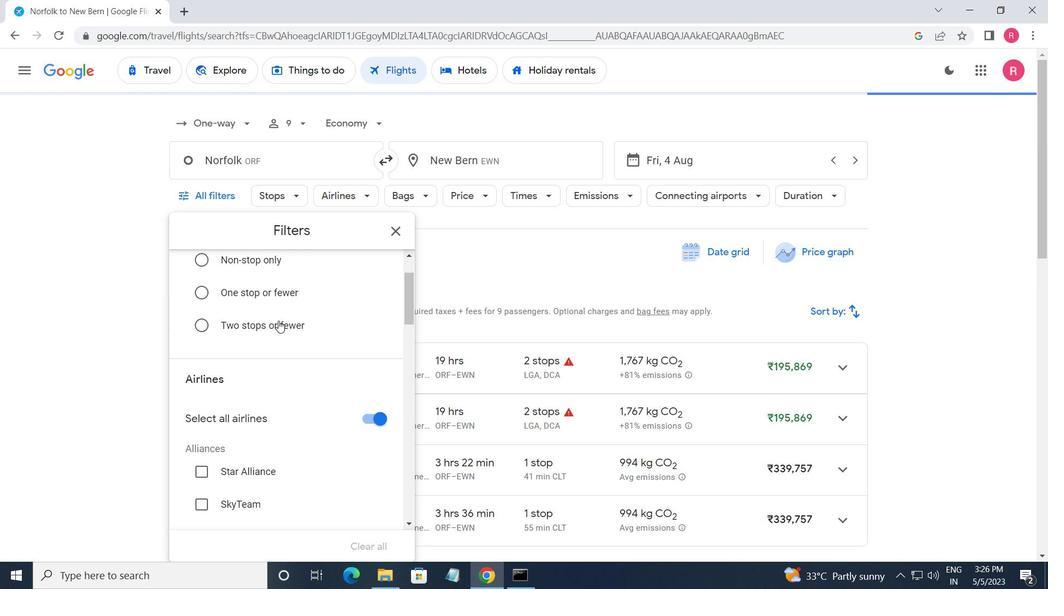 
Action: Mouse moved to (278, 321)
Screenshot: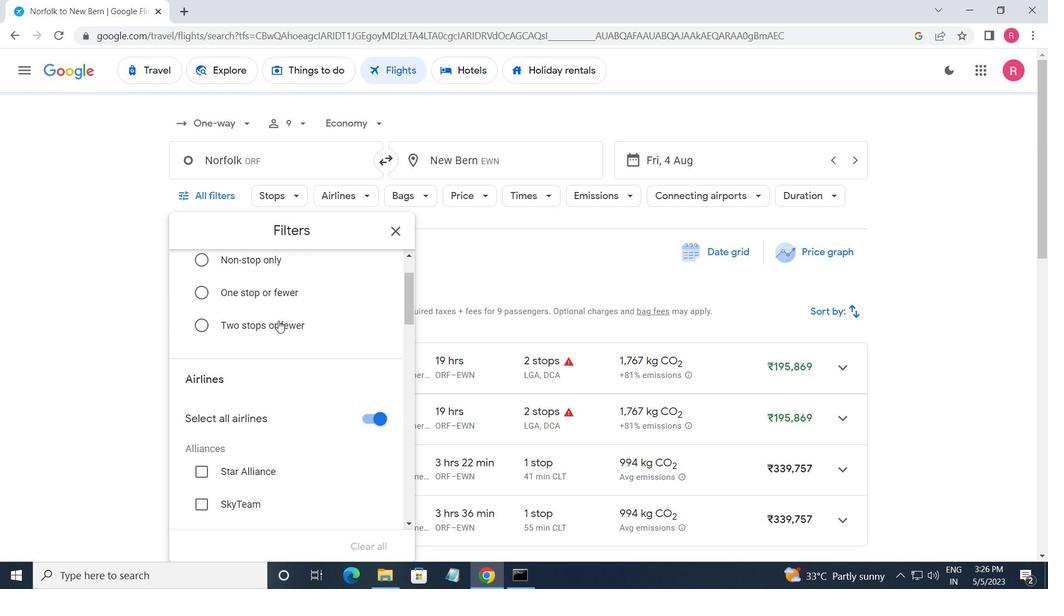 
Action: Mouse scrolled (278, 321) with delta (0, 0)
Screenshot: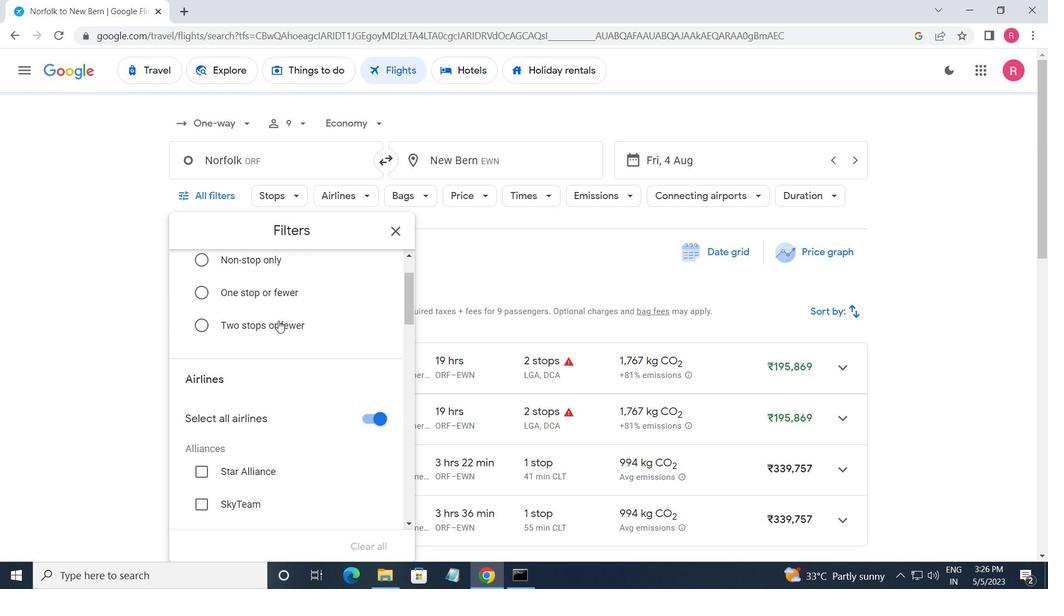 
Action: Mouse moved to (277, 321)
Screenshot: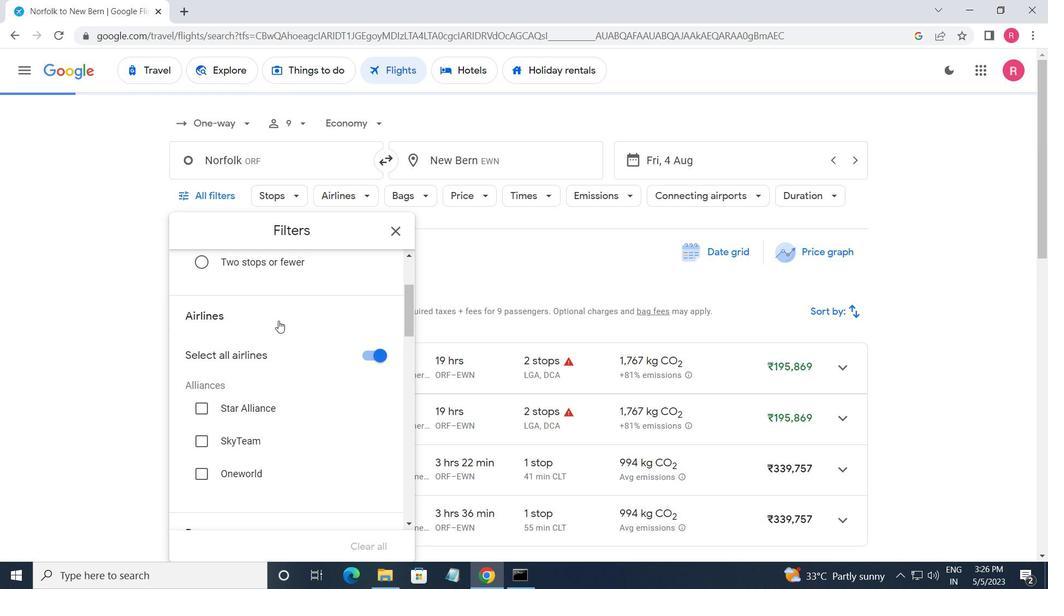 
Action: Mouse scrolled (277, 320) with delta (0, 0)
Screenshot: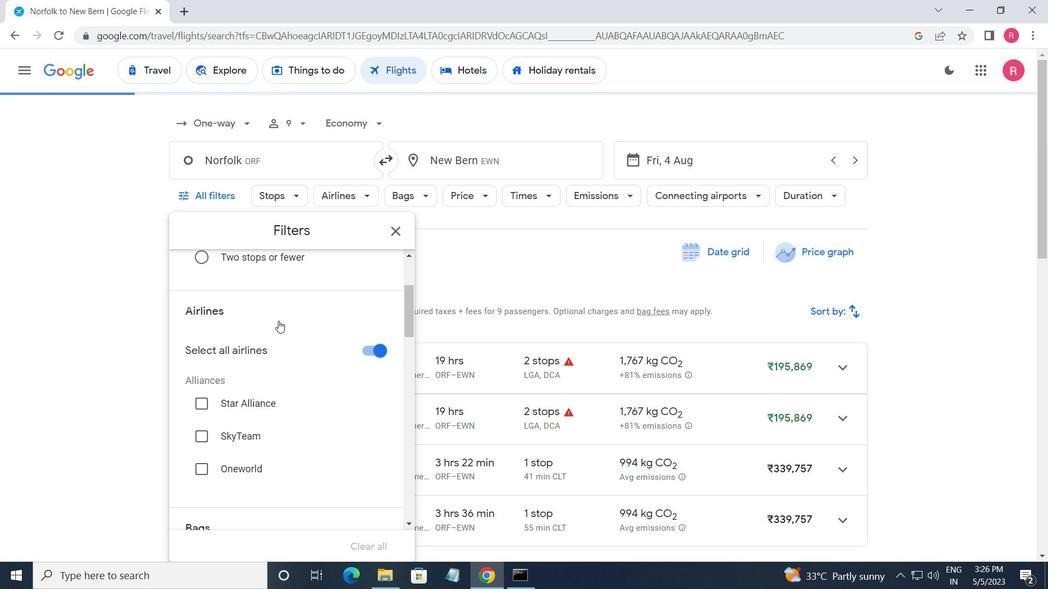 
Action: Mouse scrolled (277, 320) with delta (0, 0)
Screenshot: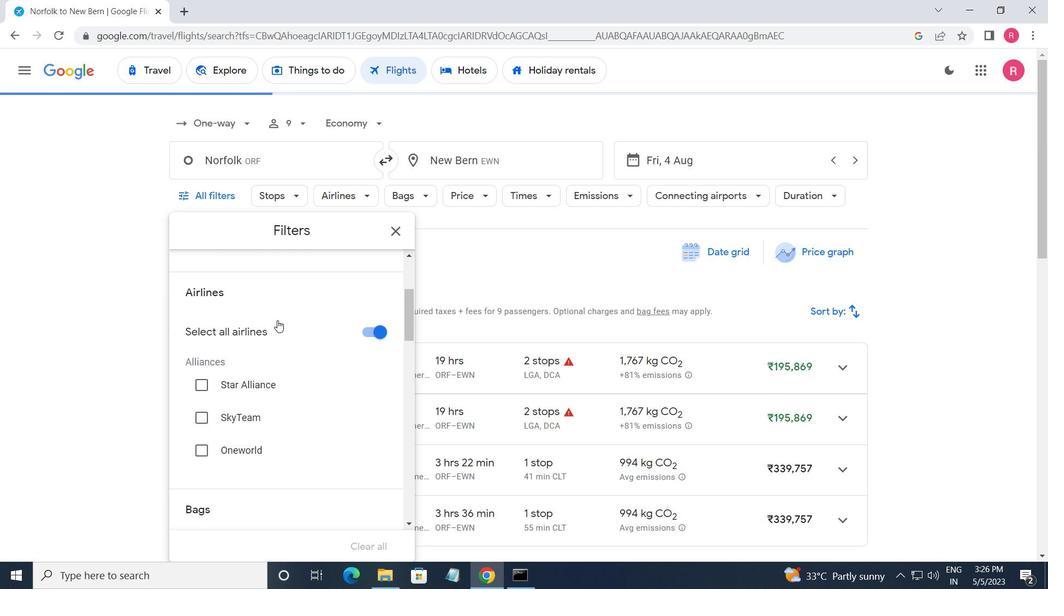 
Action: Mouse scrolled (277, 320) with delta (0, 0)
Screenshot: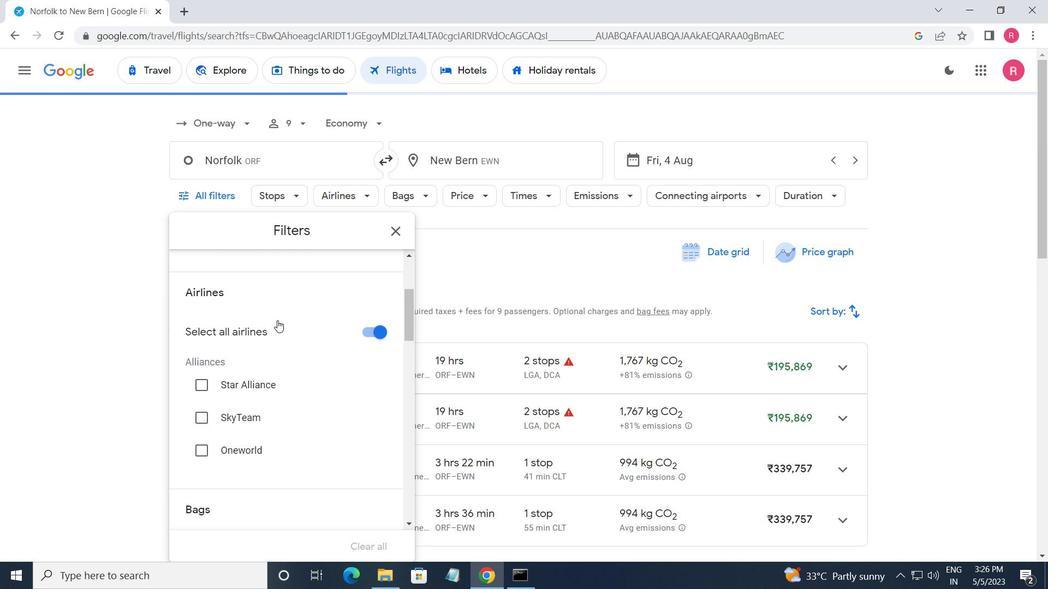 
Action: Mouse moved to (330, 312)
Screenshot: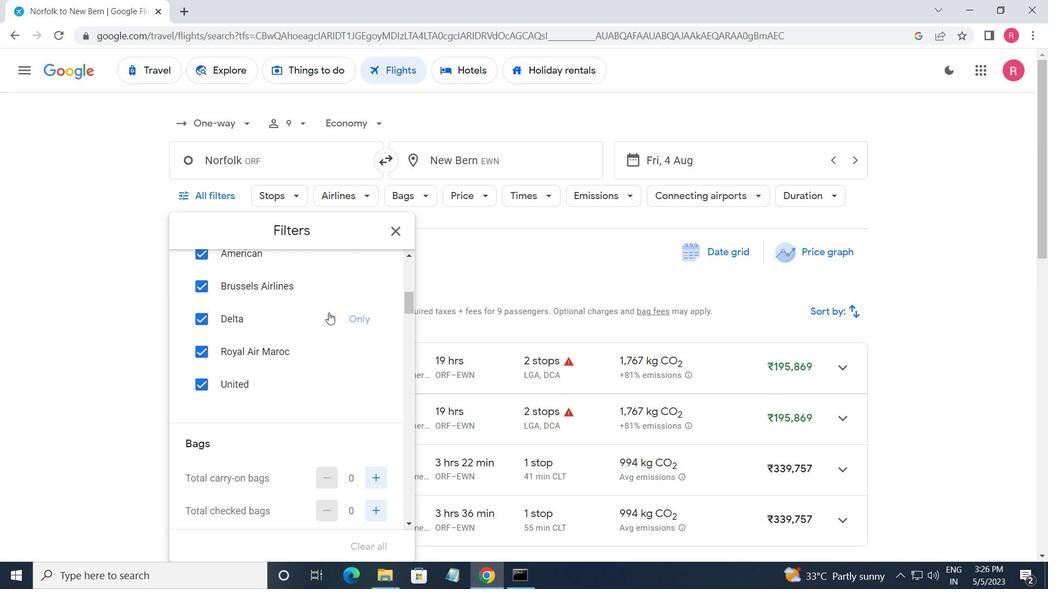 
Action: Mouse pressed left at (330, 312)
Screenshot: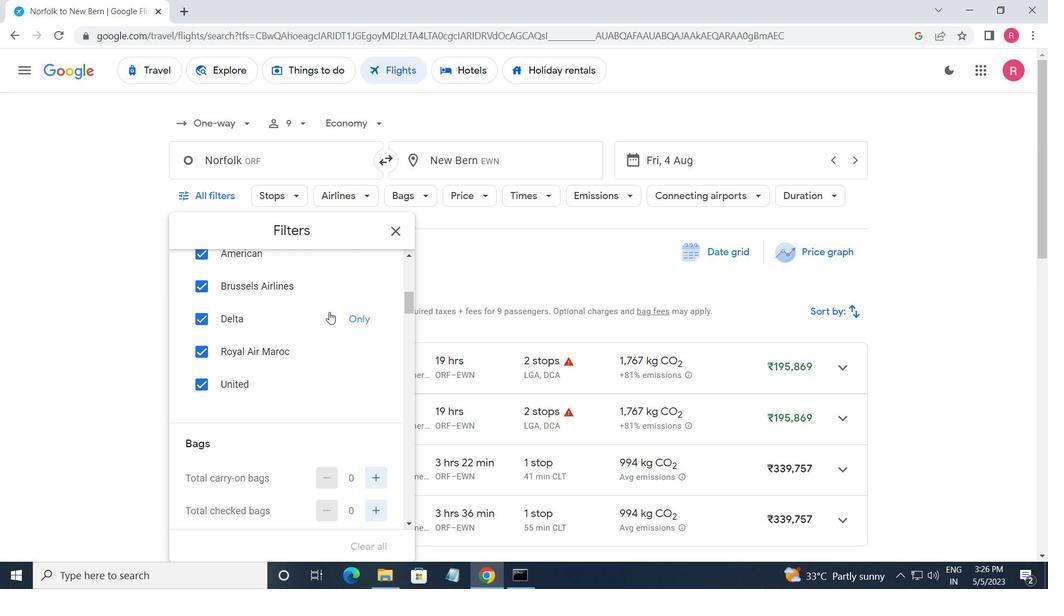 
Action: Mouse moved to (356, 322)
Screenshot: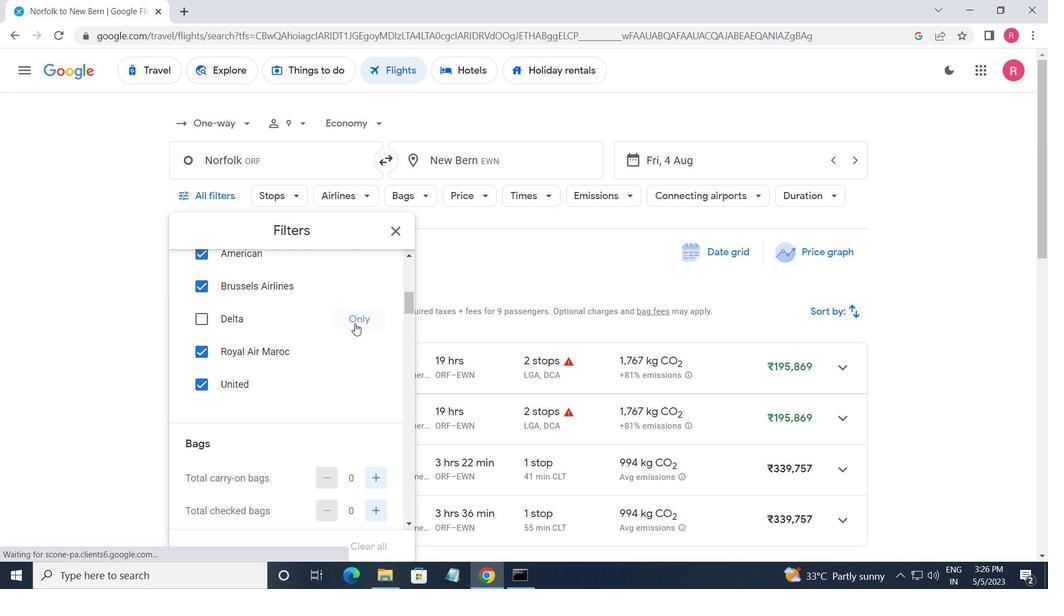 
Action: Mouse pressed left at (356, 322)
Screenshot: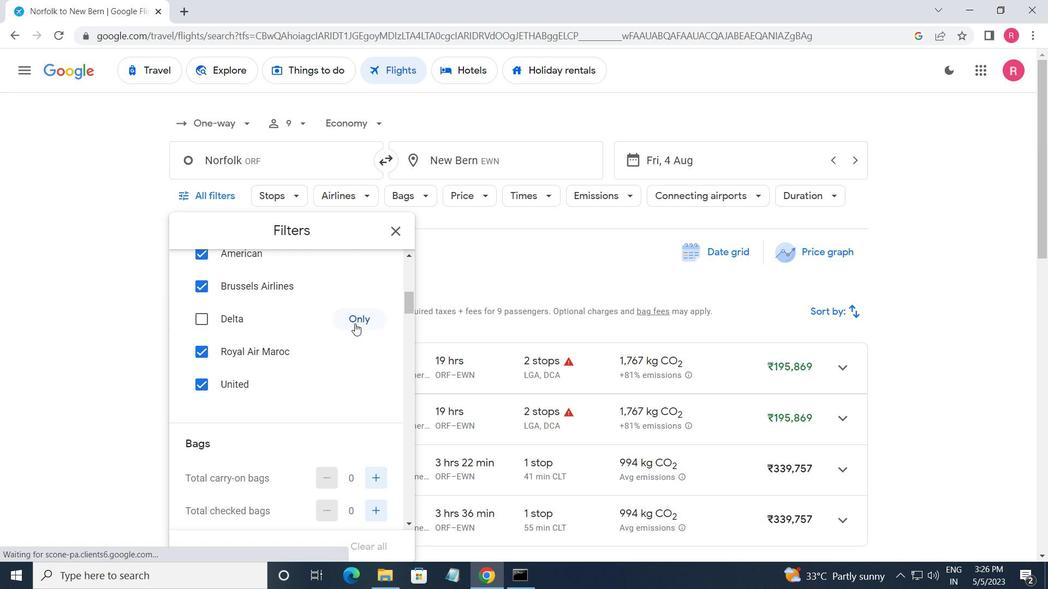 
Action: Mouse moved to (353, 347)
Screenshot: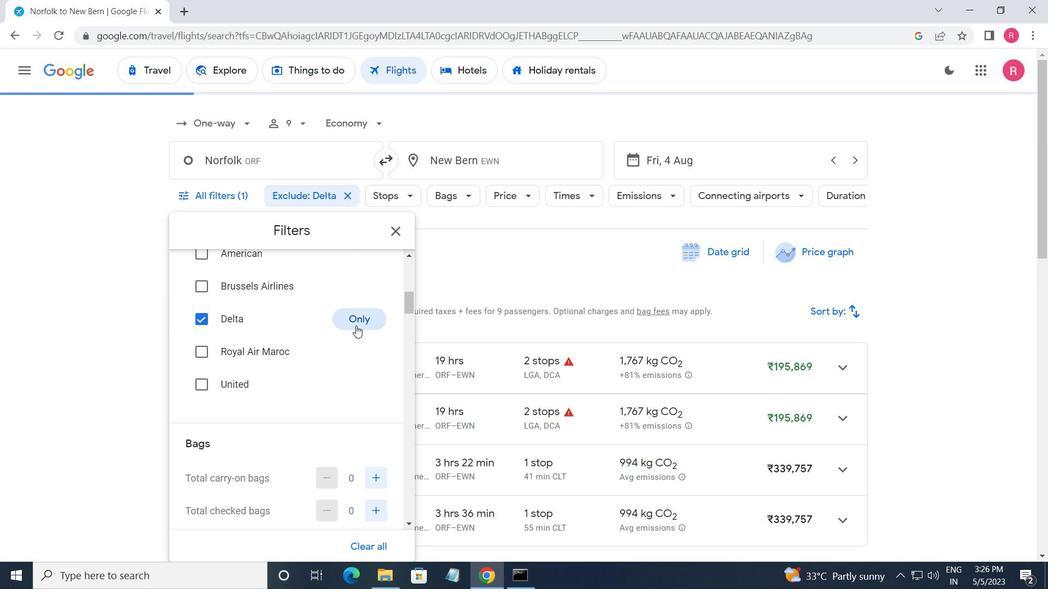 
Action: Mouse scrolled (353, 347) with delta (0, 0)
Screenshot: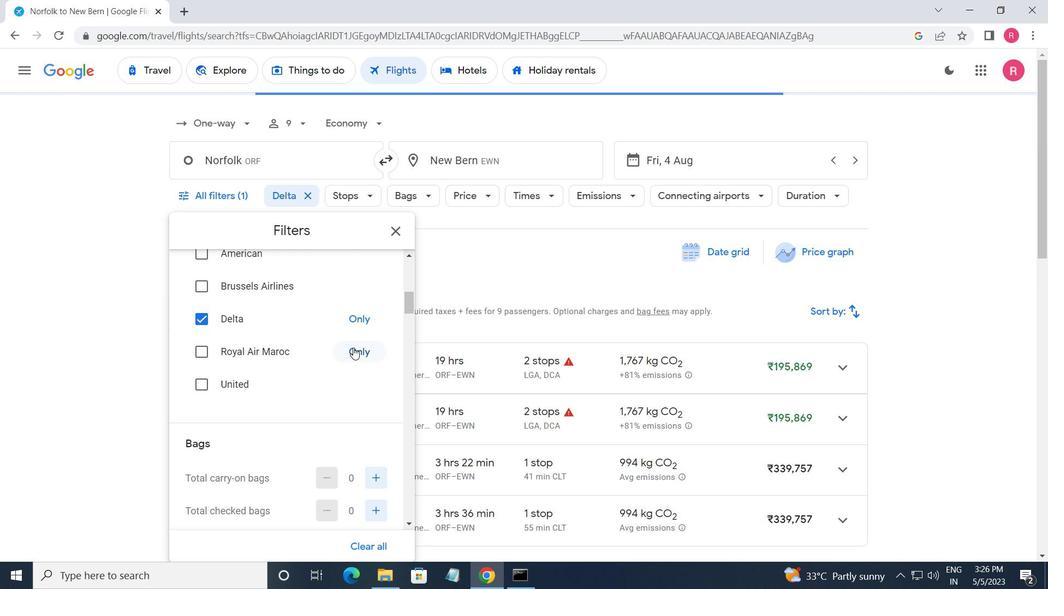 
Action: Mouse scrolled (353, 347) with delta (0, 0)
Screenshot: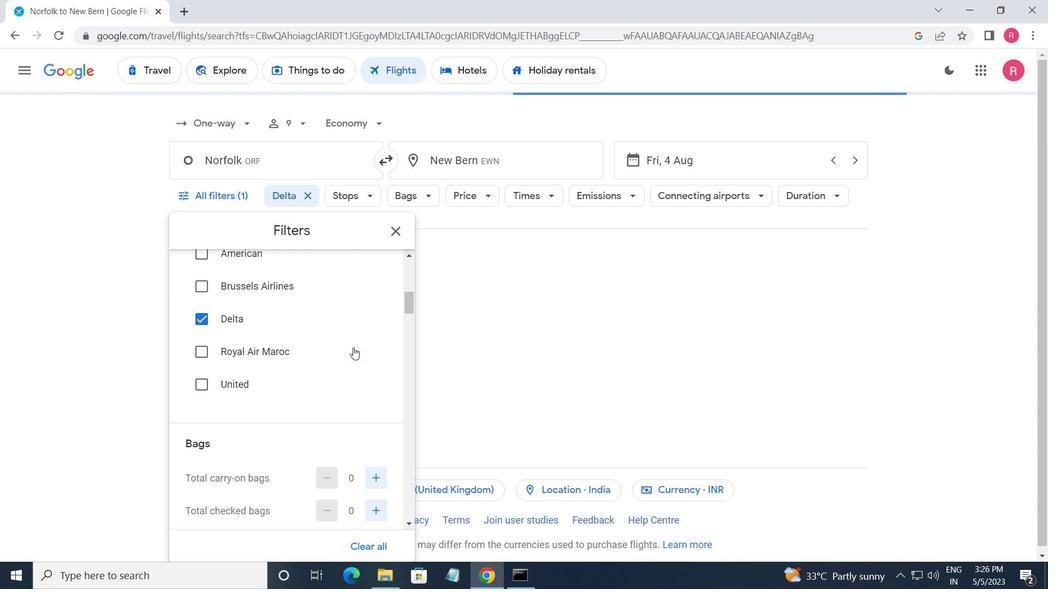 
Action: Mouse moved to (382, 484)
Screenshot: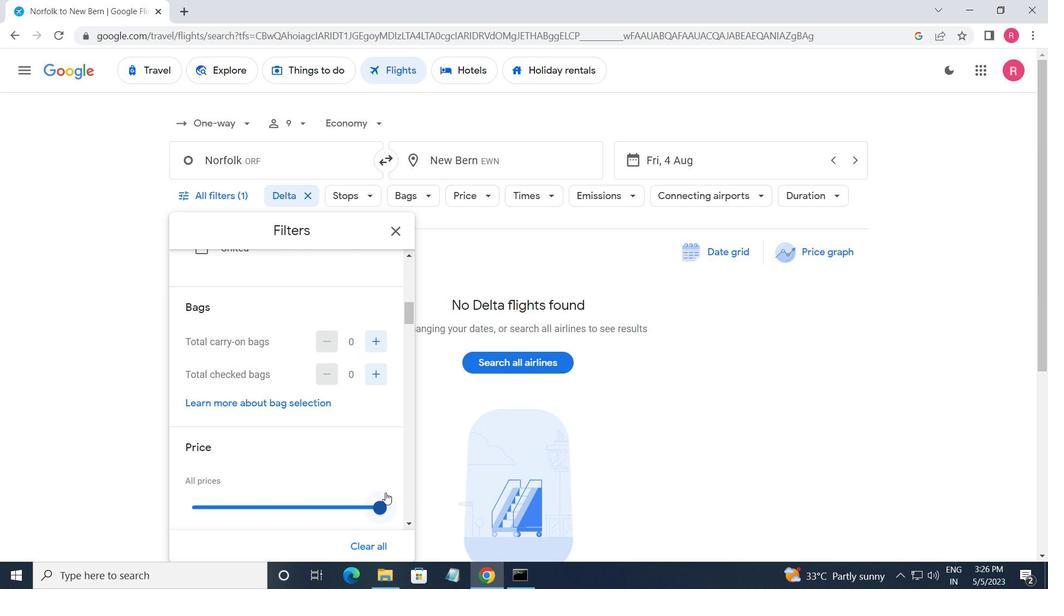 
Action: Mouse scrolled (382, 484) with delta (0, 0)
Screenshot: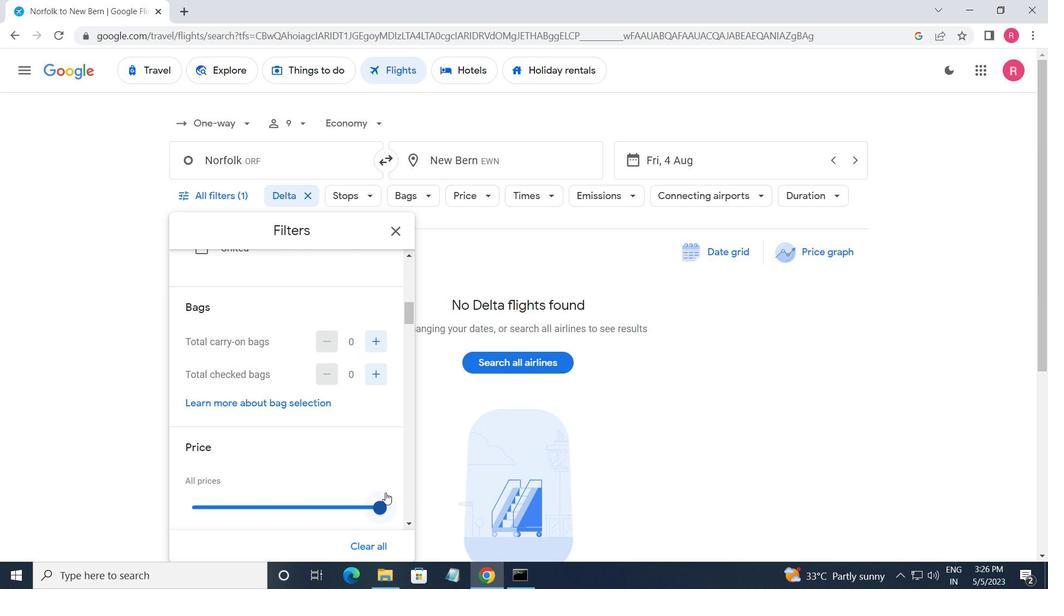 
Action: Mouse moved to (392, 446)
Screenshot: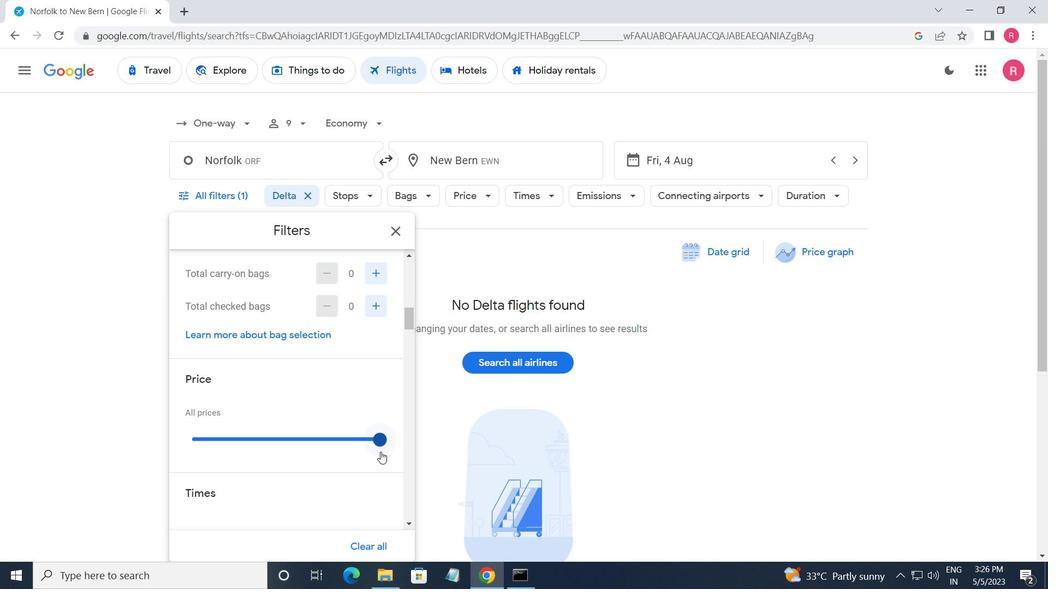 
Action: Mouse pressed left at (392, 446)
Screenshot: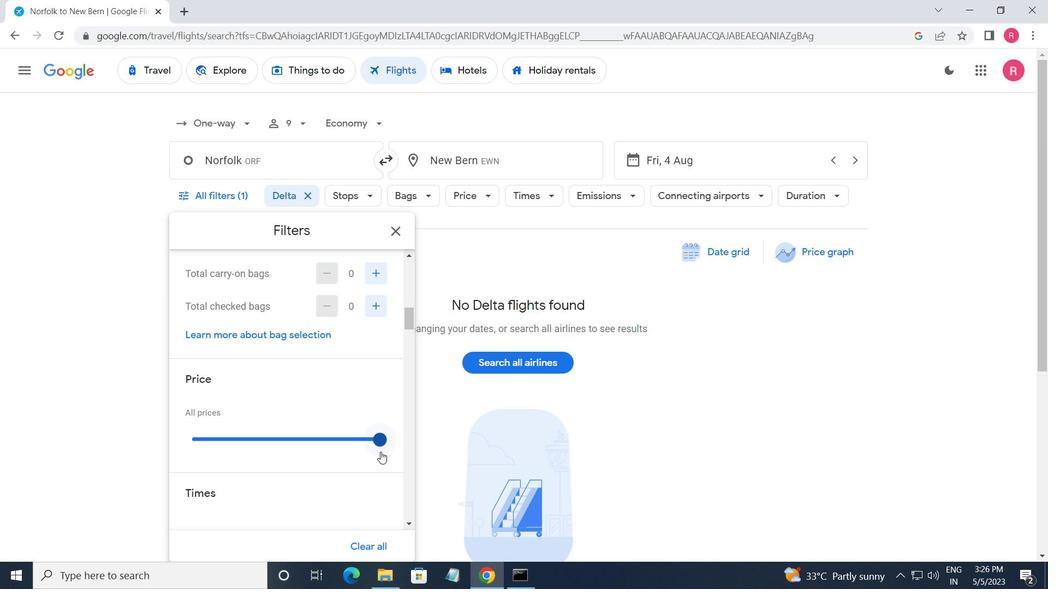 
Action: Mouse moved to (240, 440)
Screenshot: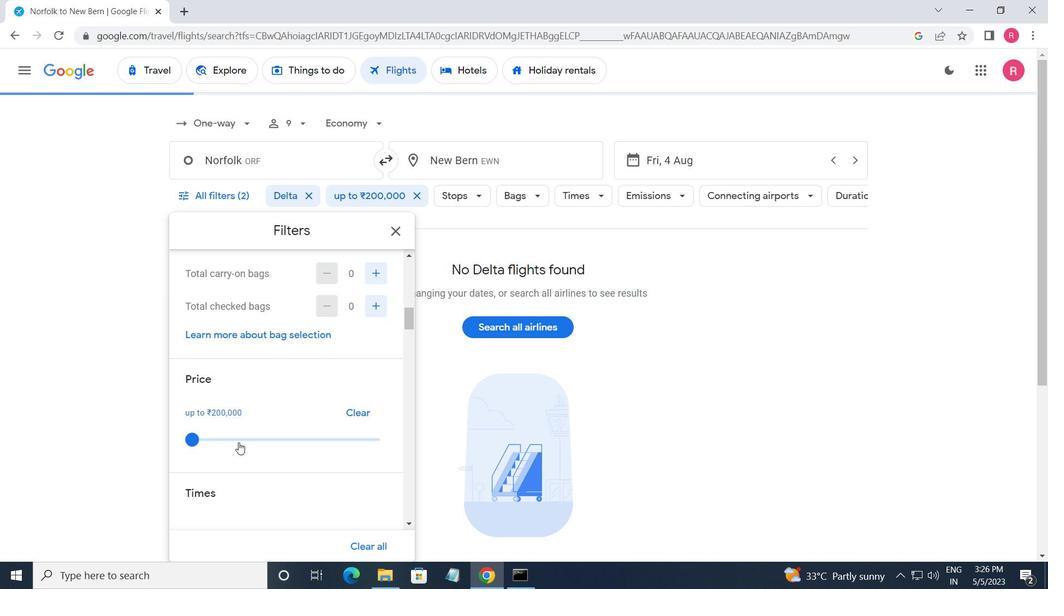 
Action: Mouse scrolled (240, 440) with delta (0, 0)
Screenshot: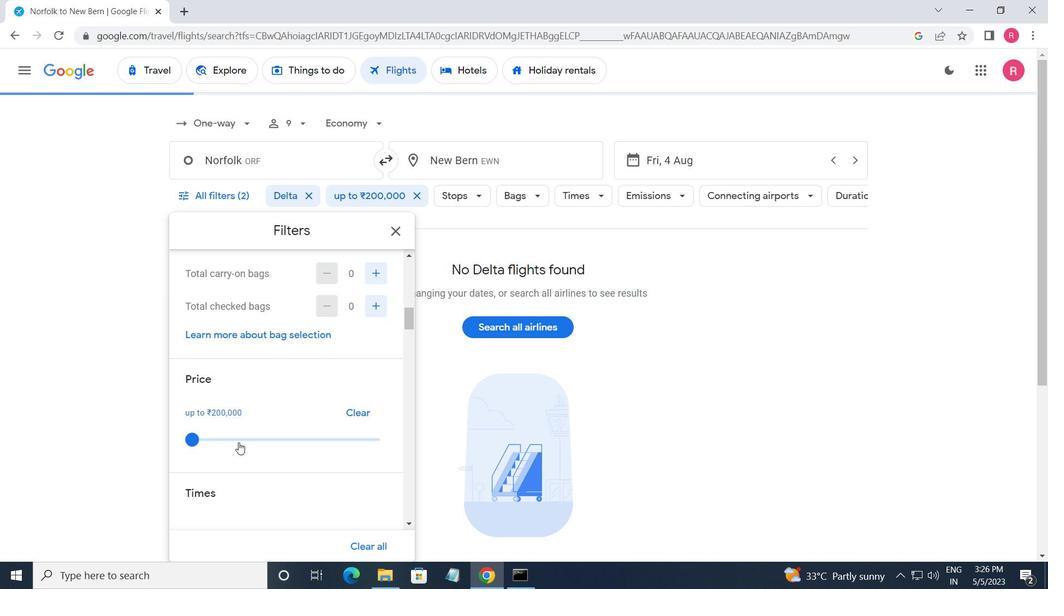 
Action: Mouse moved to (241, 440)
Screenshot: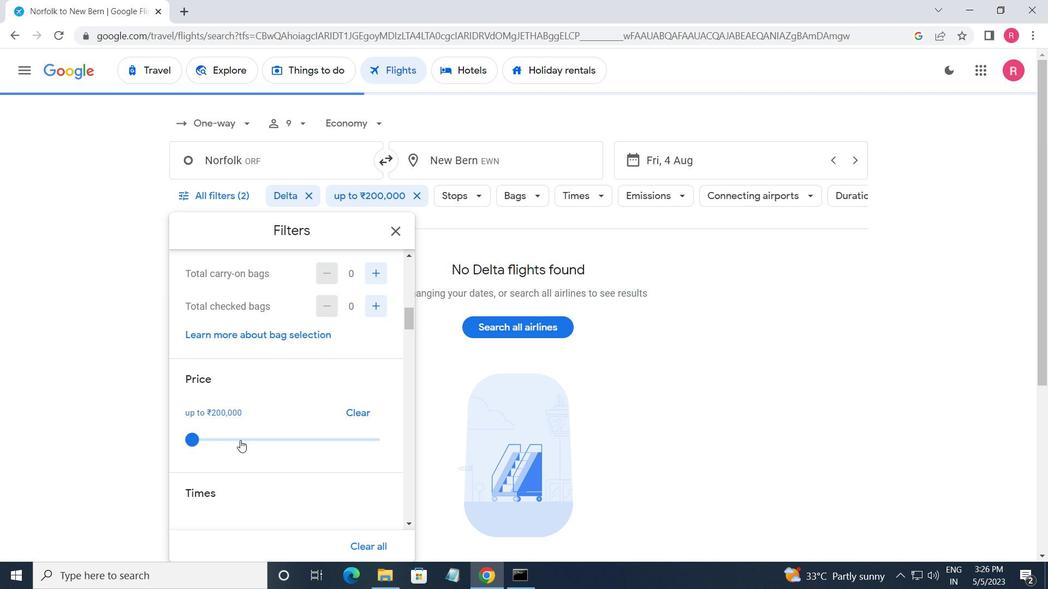 
Action: Mouse scrolled (241, 440) with delta (0, 0)
Screenshot: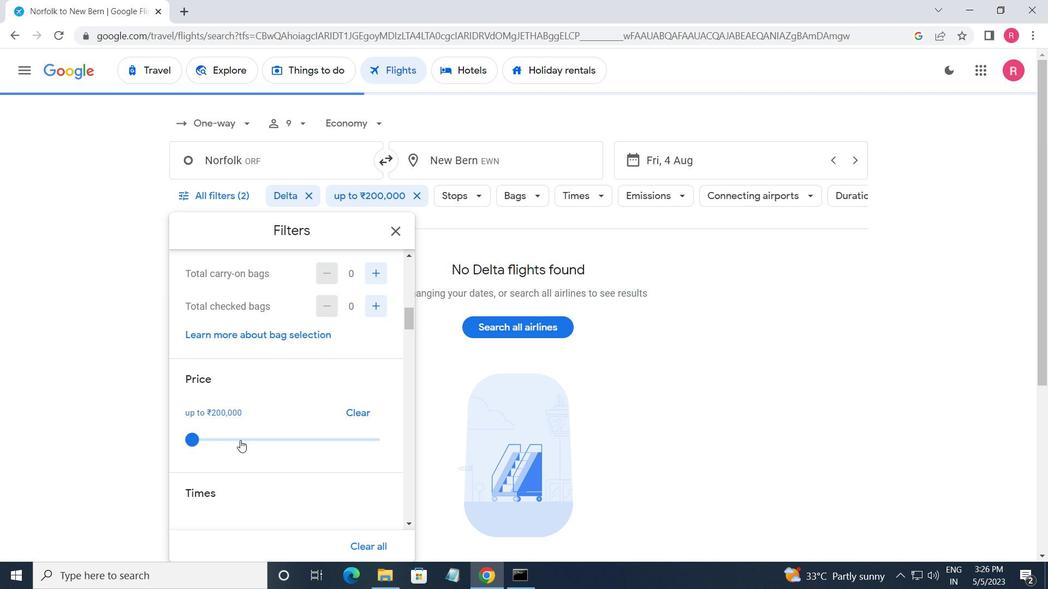 
Action: Mouse moved to (190, 447)
Screenshot: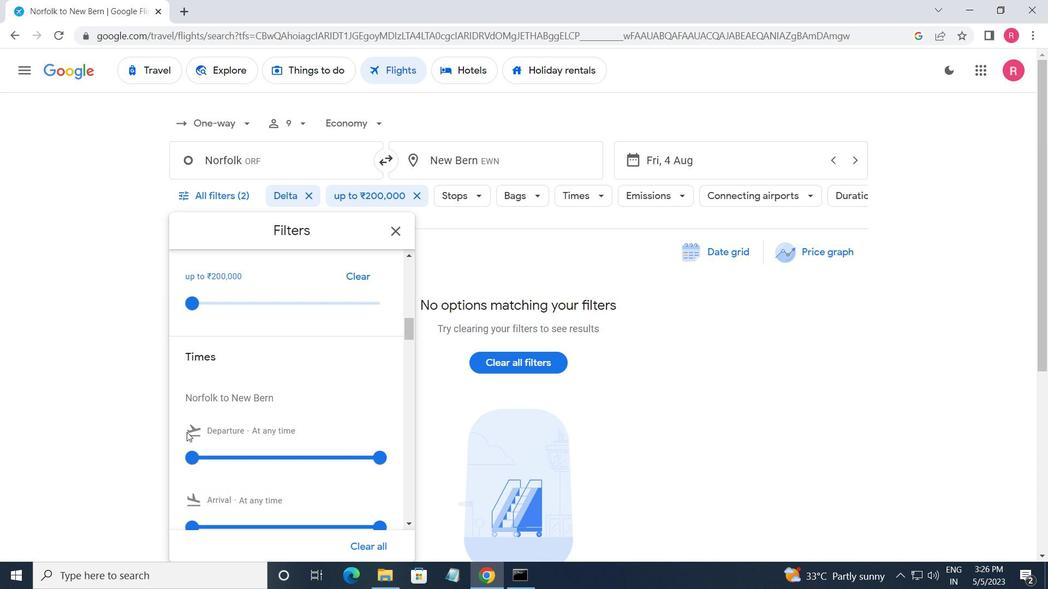 
Action: Mouse pressed left at (190, 447)
Screenshot: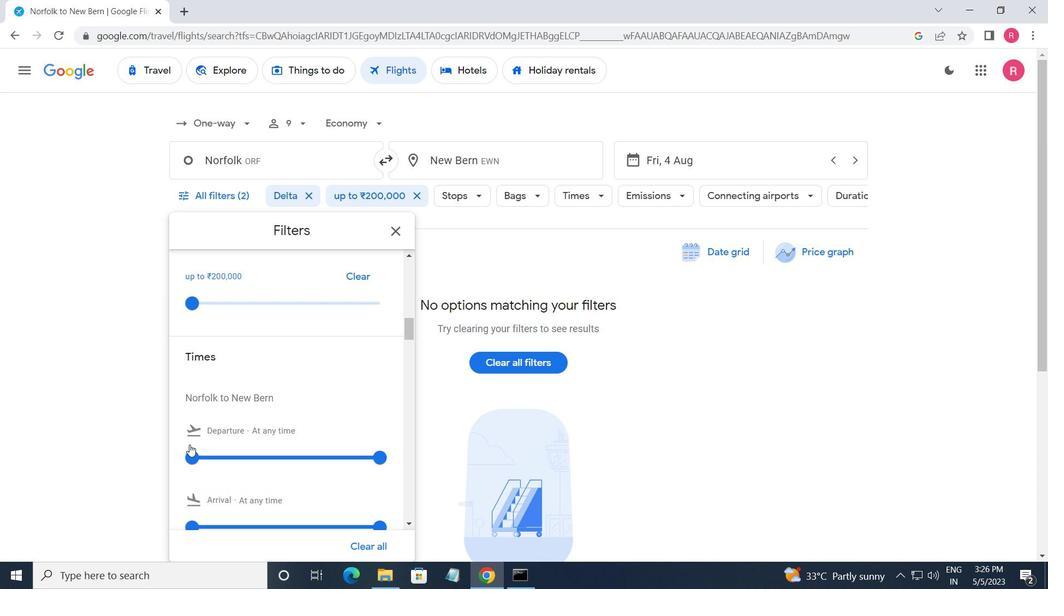 
Action: Mouse moved to (387, 226)
Screenshot: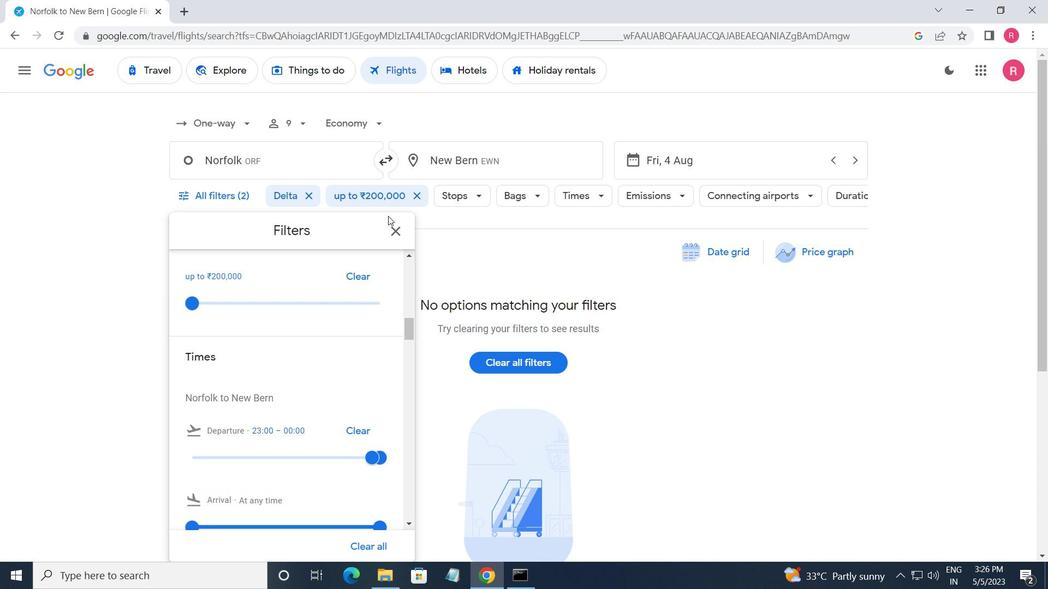 
Action: Mouse pressed left at (387, 226)
Screenshot: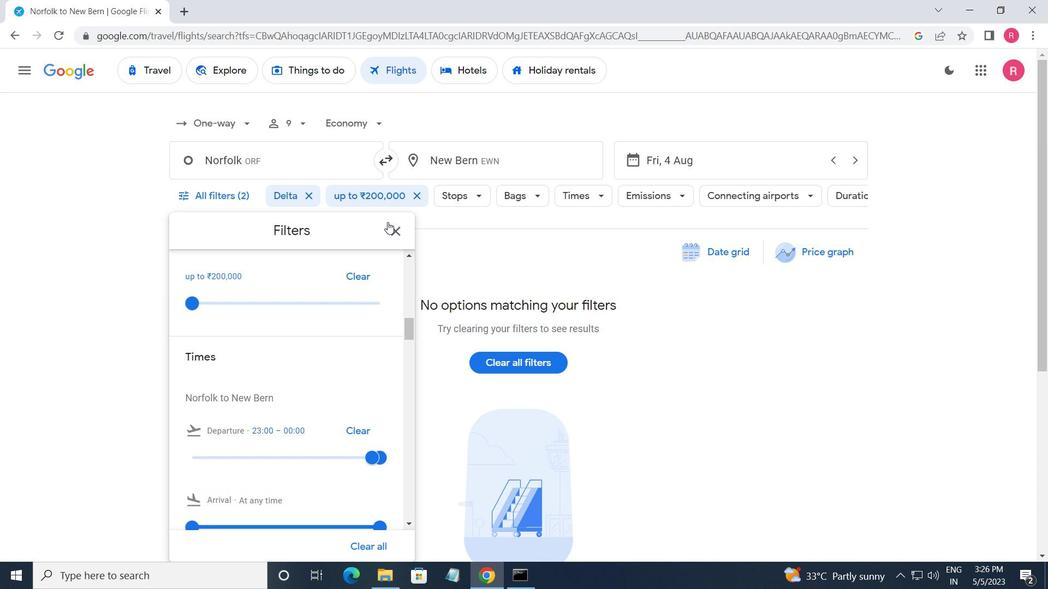 
